 Task: Create a due date automation trigger when advanced on, on the wednesday after a card is due add fields with custom field "Resume" set to a date between 1 and 7 days from now at 11:00 AM.
Action: Mouse moved to (1078, 83)
Screenshot: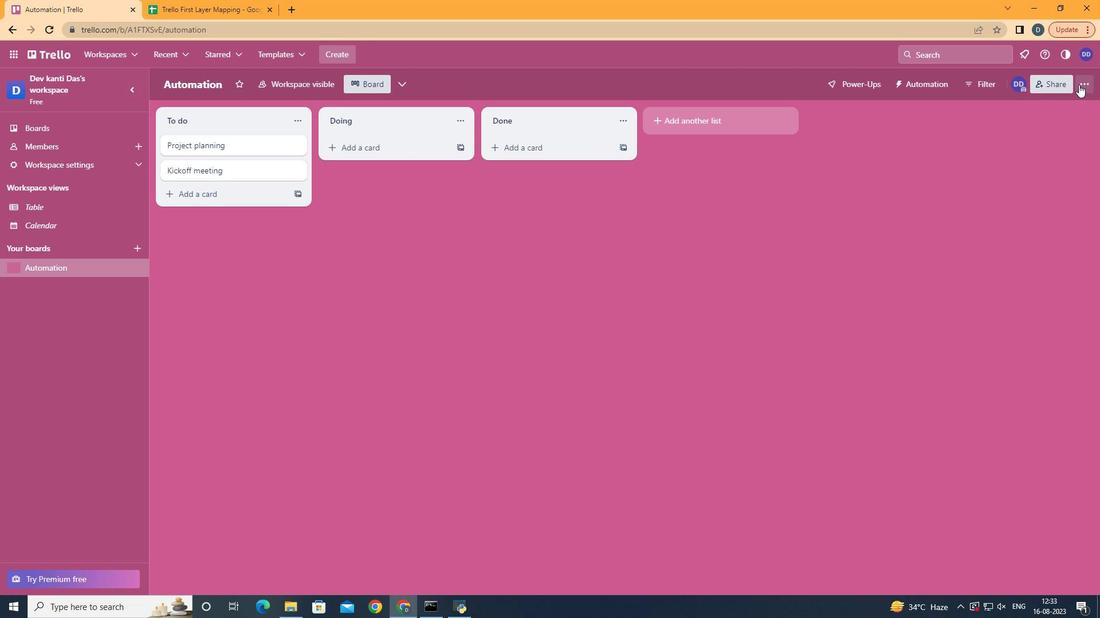 
Action: Mouse pressed left at (1078, 83)
Screenshot: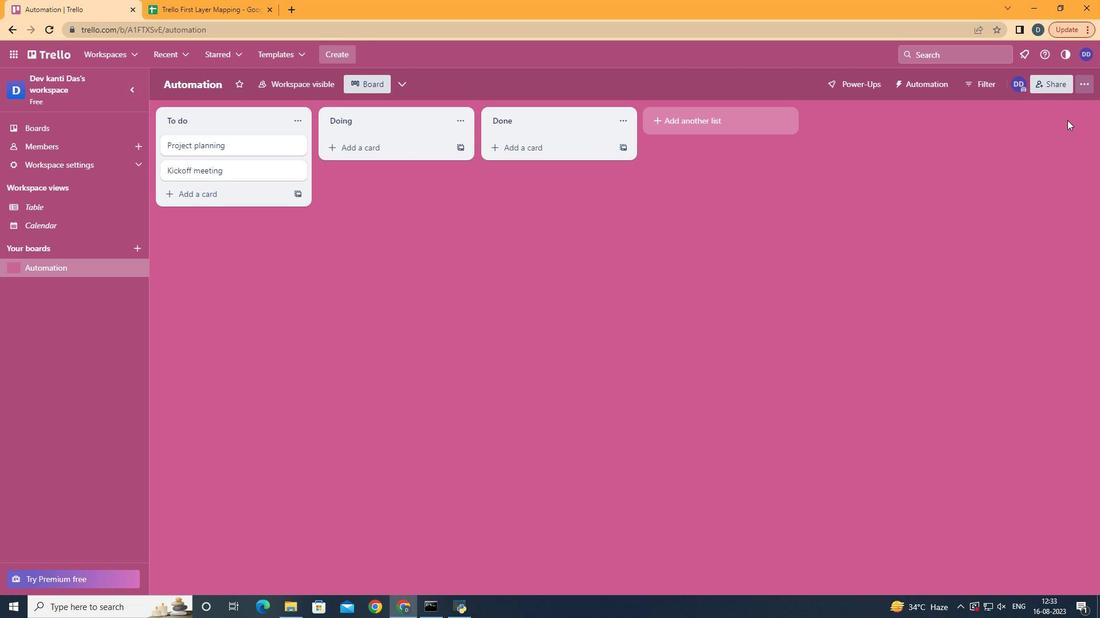 
Action: Mouse moved to (1004, 240)
Screenshot: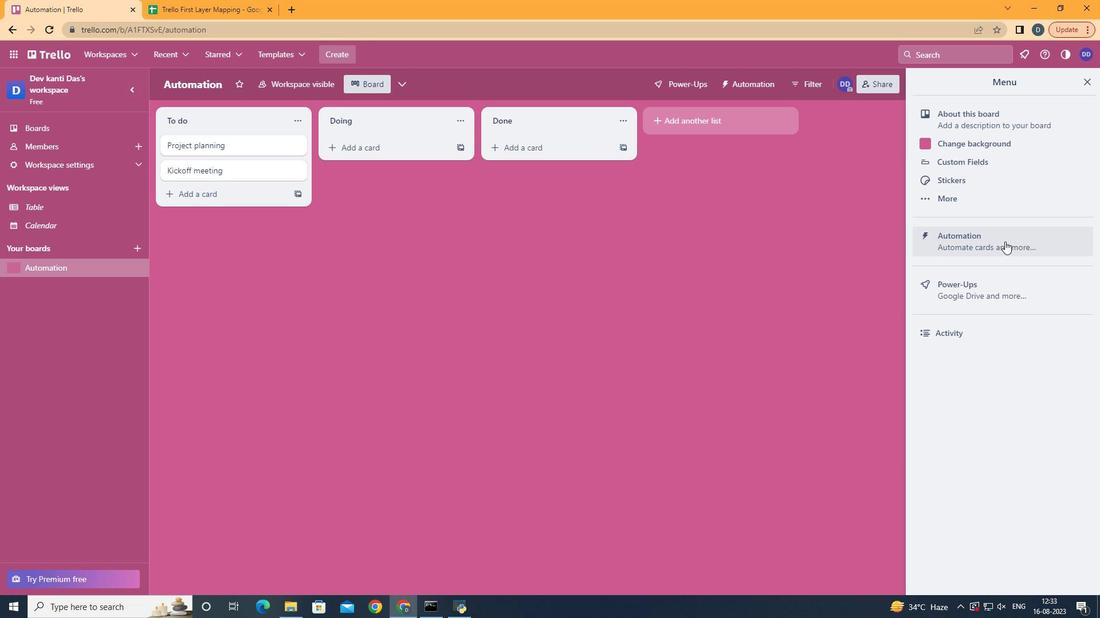 
Action: Mouse pressed left at (1004, 240)
Screenshot: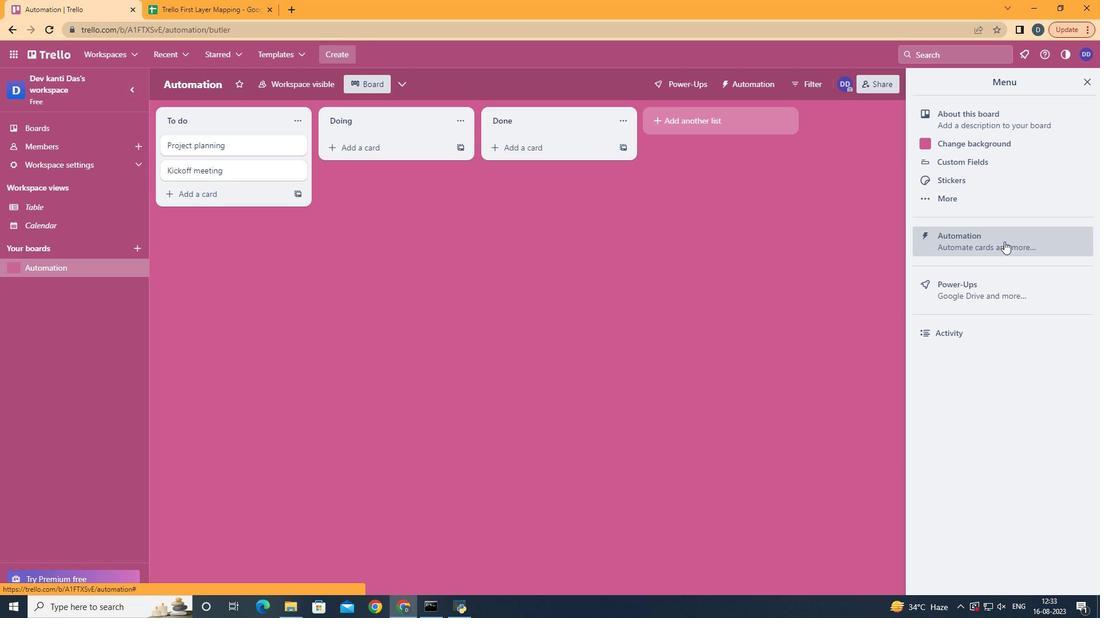 
Action: Mouse moved to (216, 237)
Screenshot: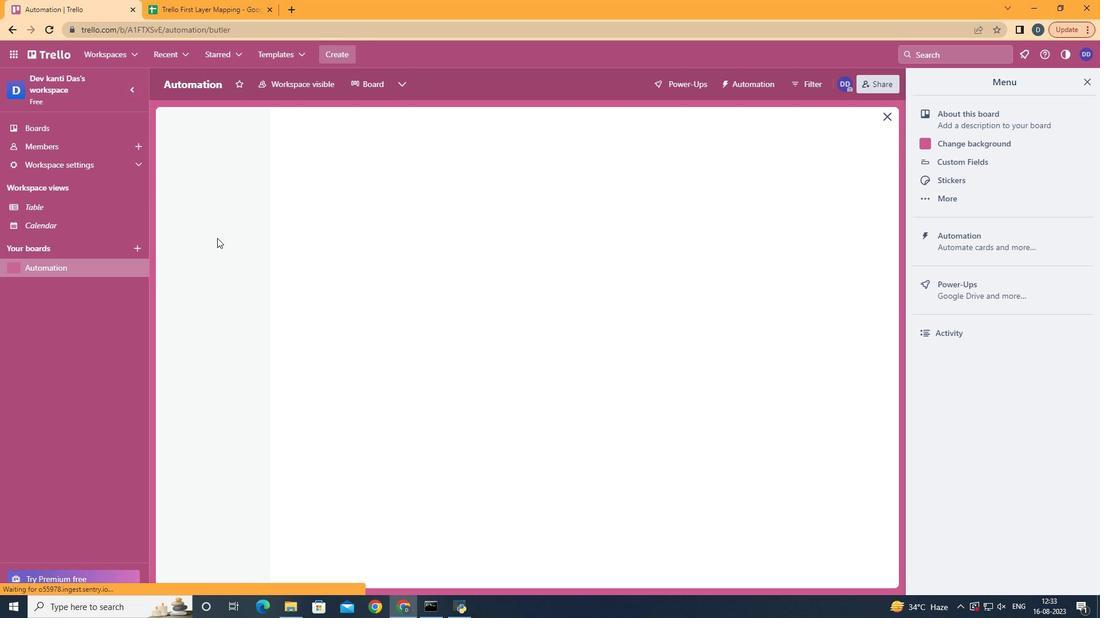
Action: Mouse pressed left at (216, 237)
Screenshot: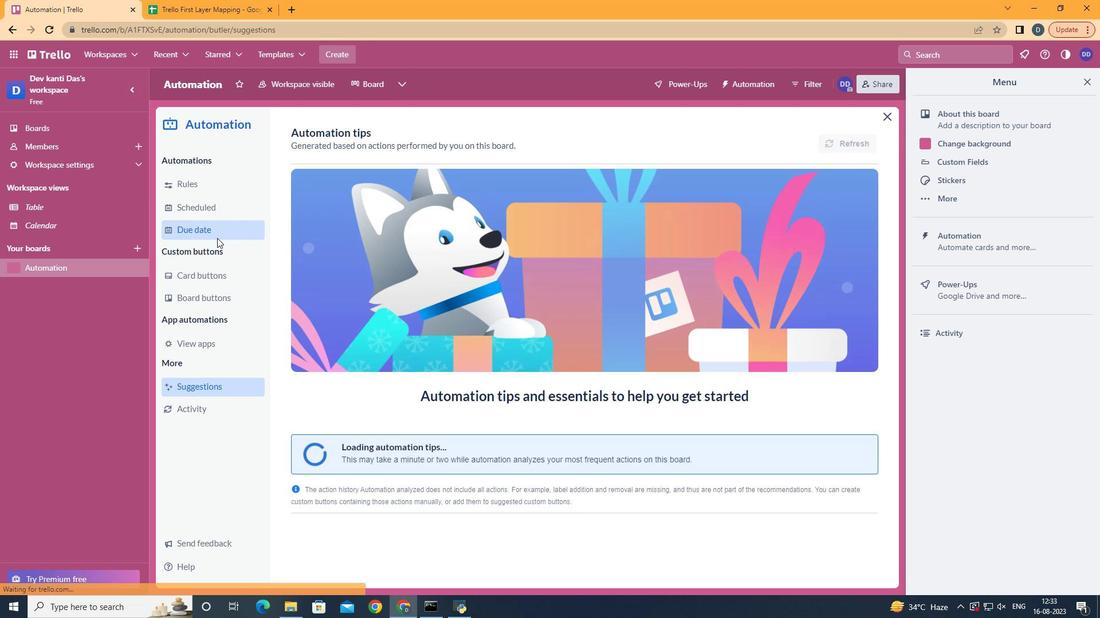 
Action: Mouse moved to (805, 134)
Screenshot: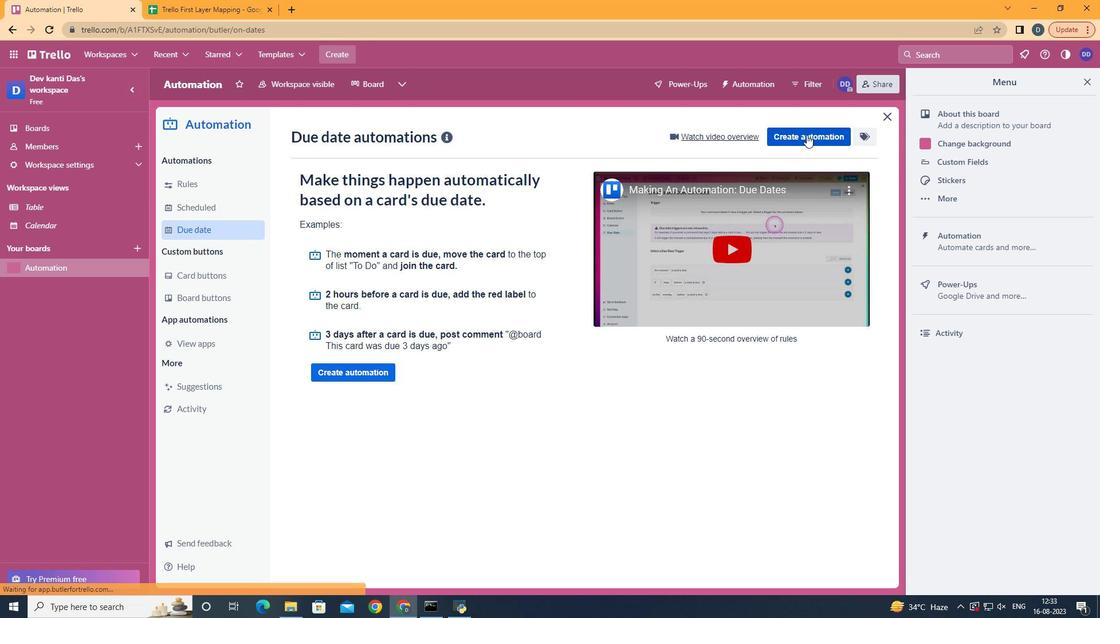 
Action: Mouse pressed left at (805, 134)
Screenshot: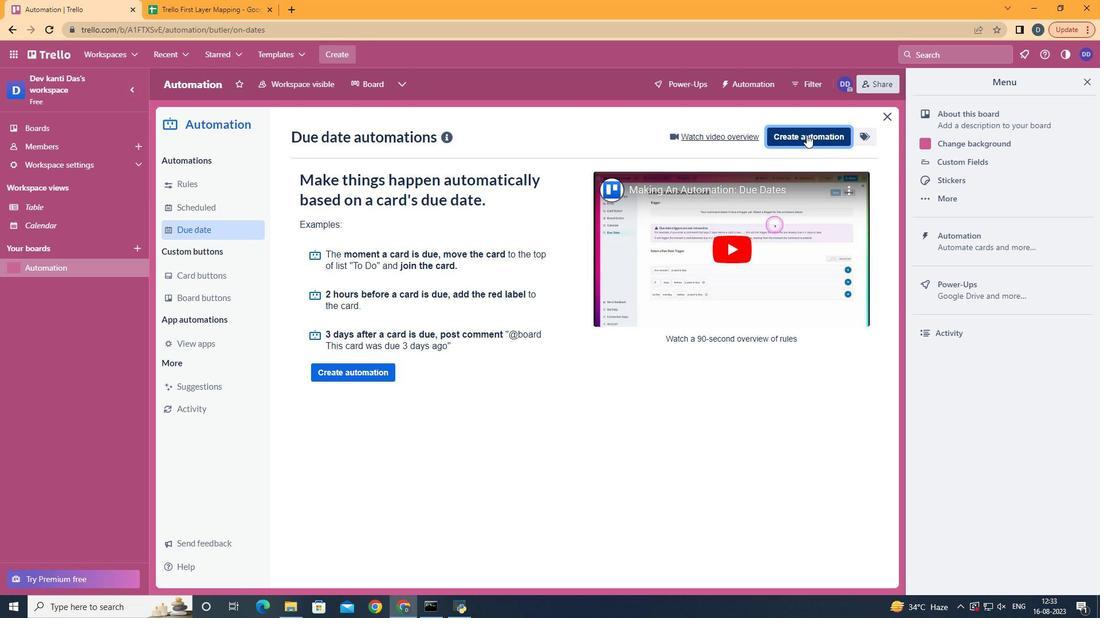 
Action: Mouse moved to (575, 247)
Screenshot: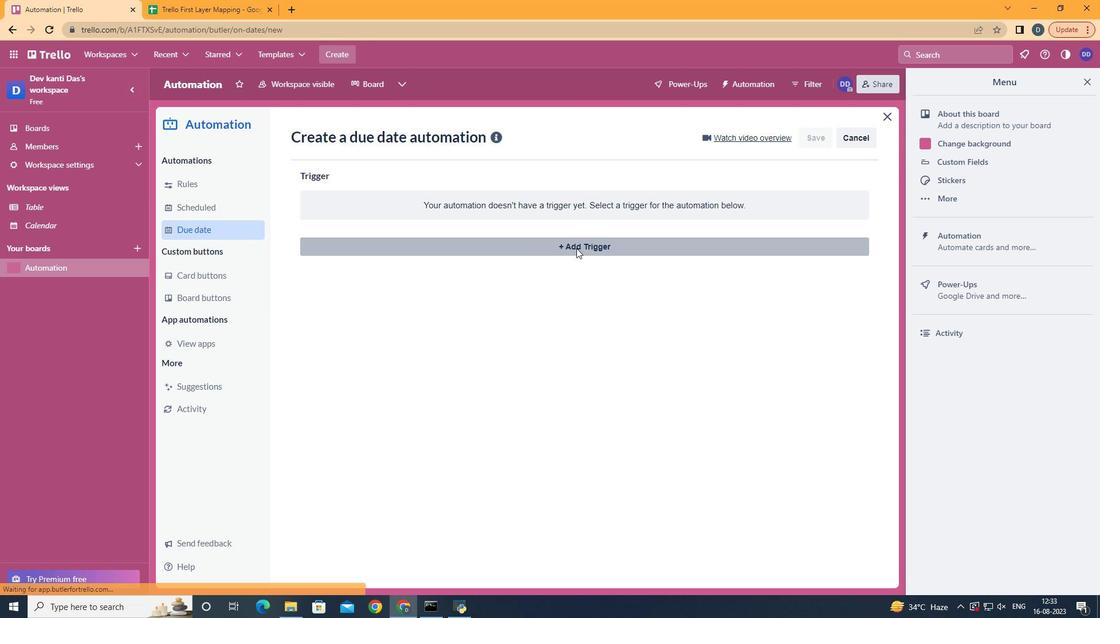 
Action: Mouse pressed left at (575, 247)
Screenshot: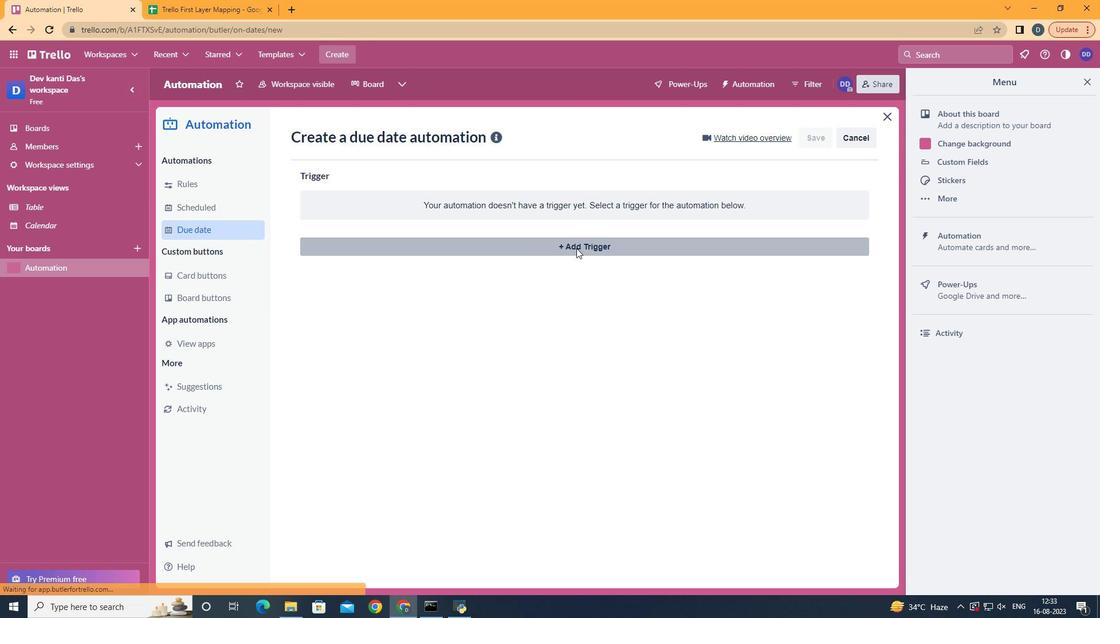 
Action: Mouse moved to (361, 345)
Screenshot: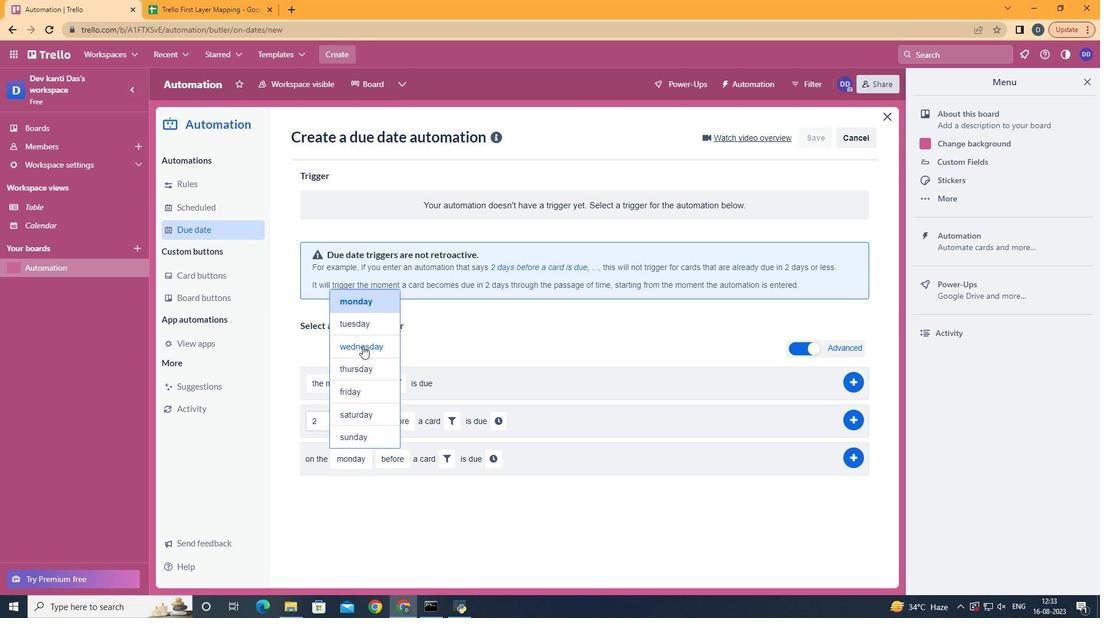 
Action: Mouse pressed left at (361, 345)
Screenshot: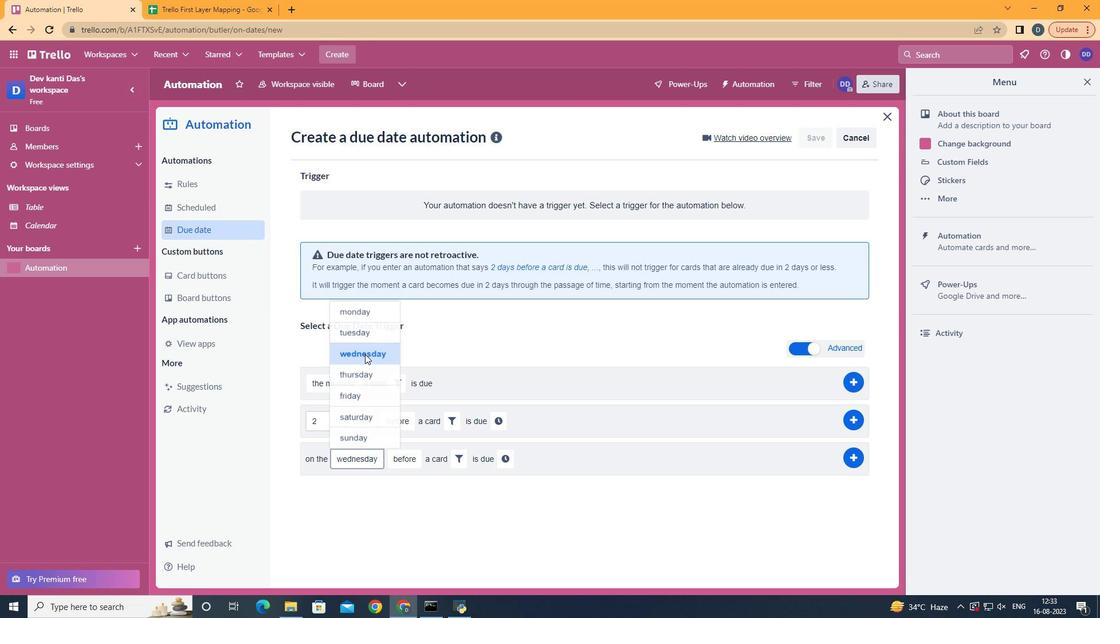 
Action: Mouse moved to (413, 509)
Screenshot: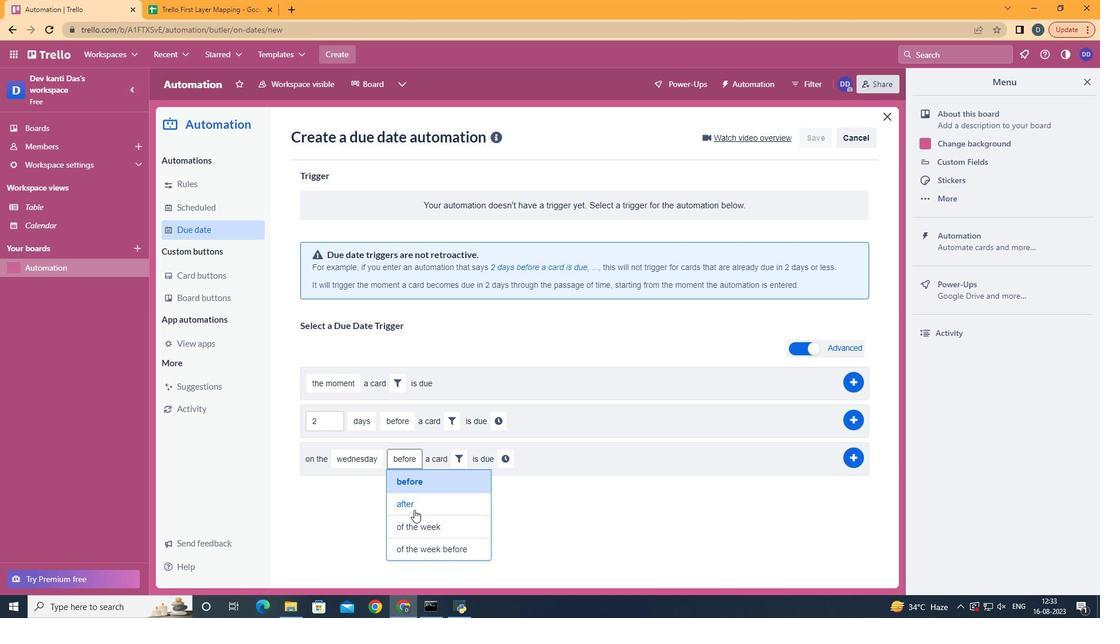 
Action: Mouse pressed left at (413, 509)
Screenshot: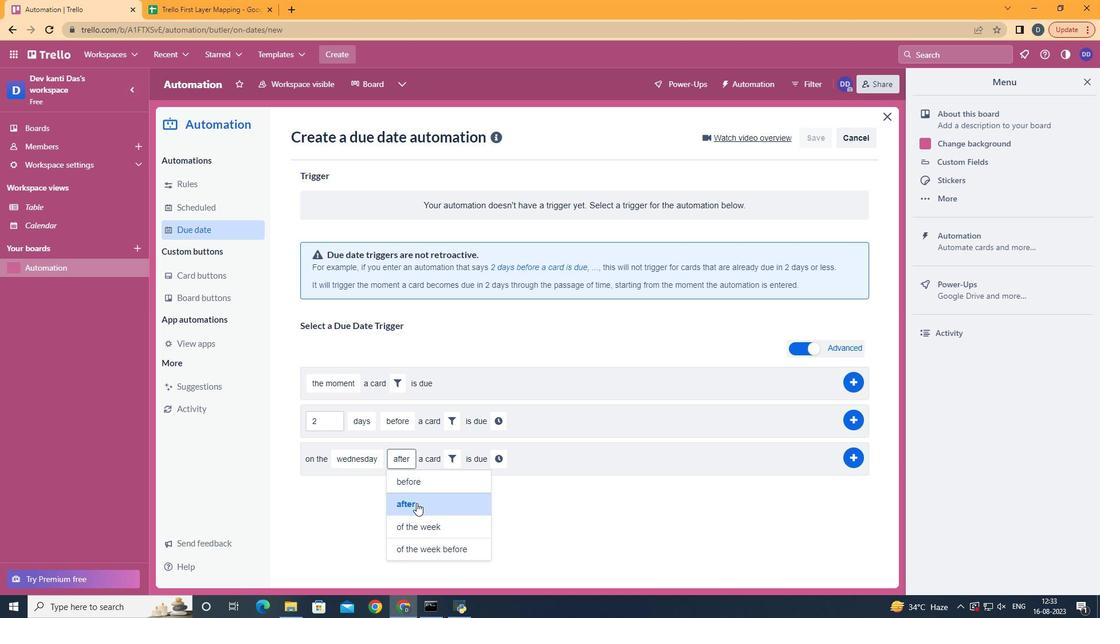 
Action: Mouse moved to (445, 445)
Screenshot: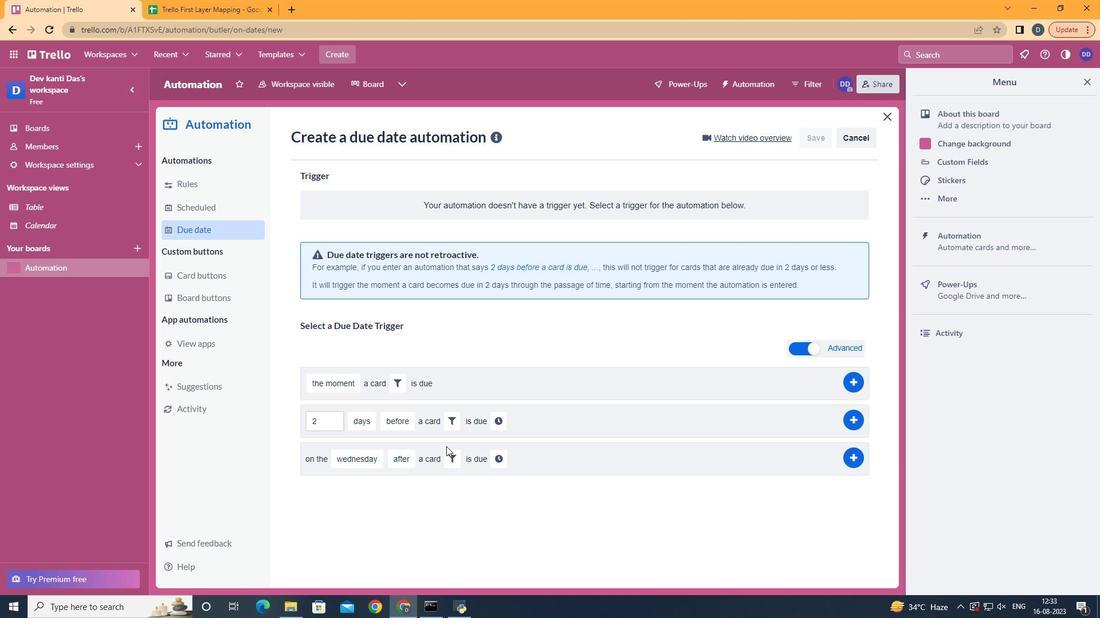 
Action: Mouse pressed left at (445, 445)
Screenshot: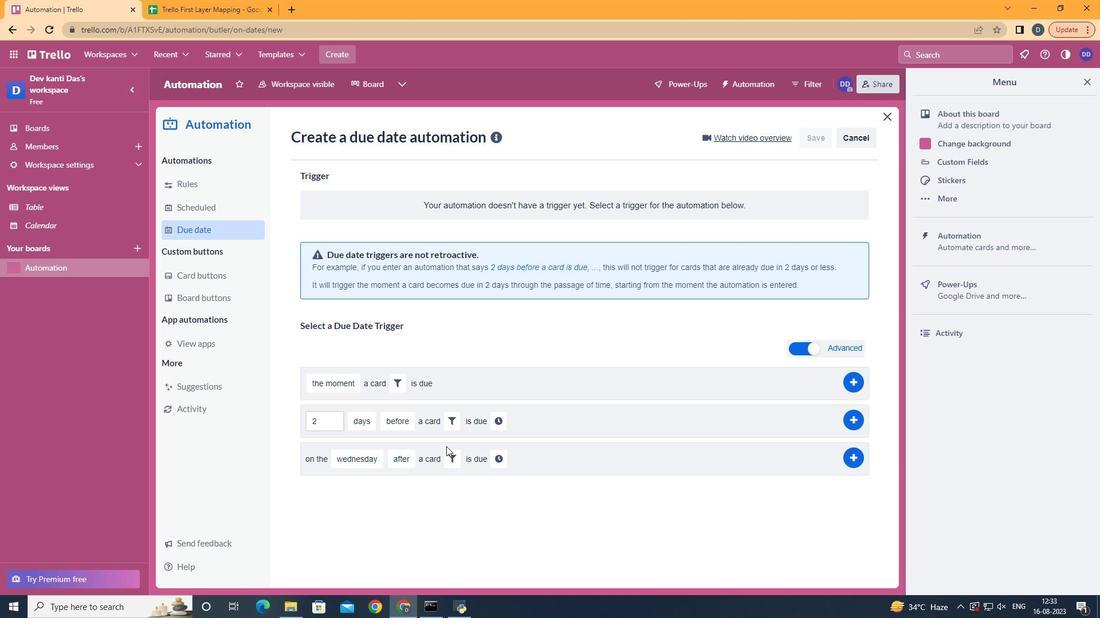 
Action: Mouse moved to (450, 459)
Screenshot: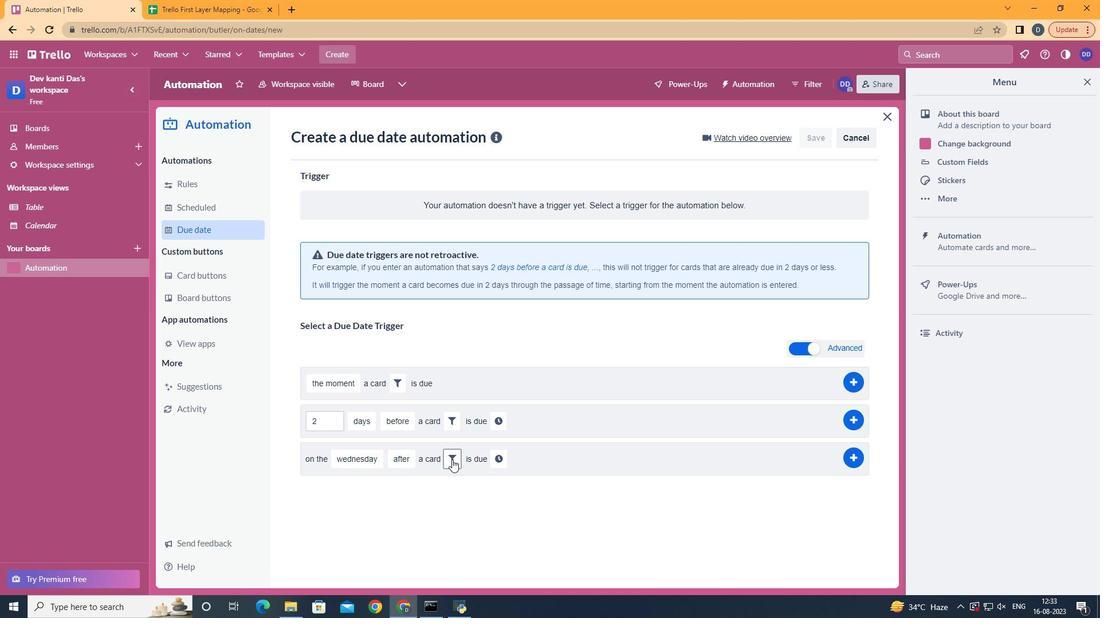 
Action: Mouse pressed left at (450, 459)
Screenshot: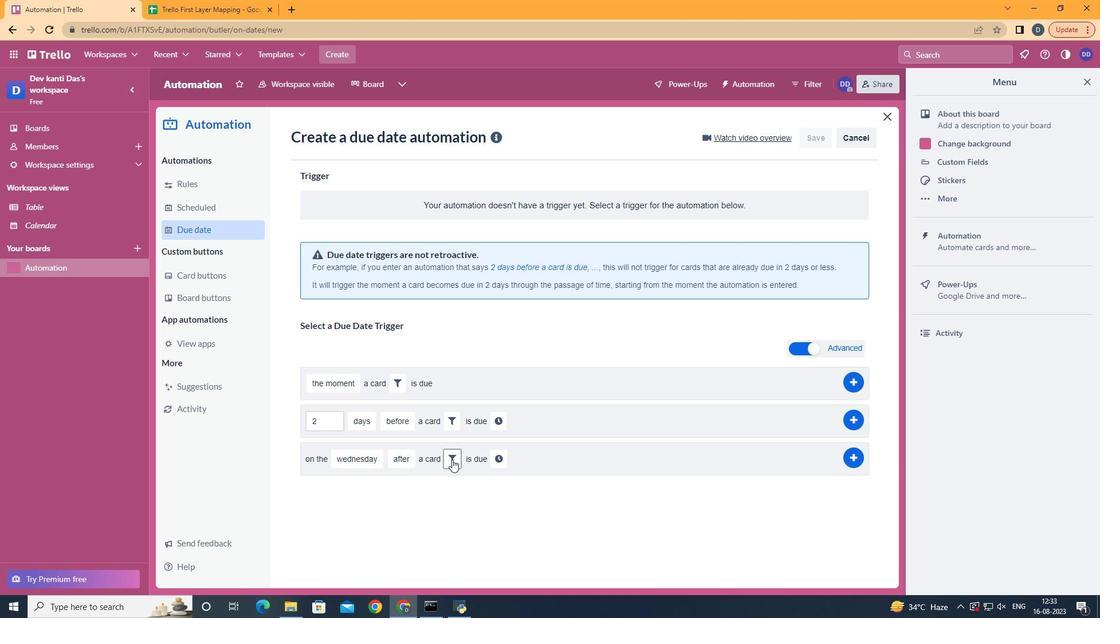
Action: Mouse moved to (644, 496)
Screenshot: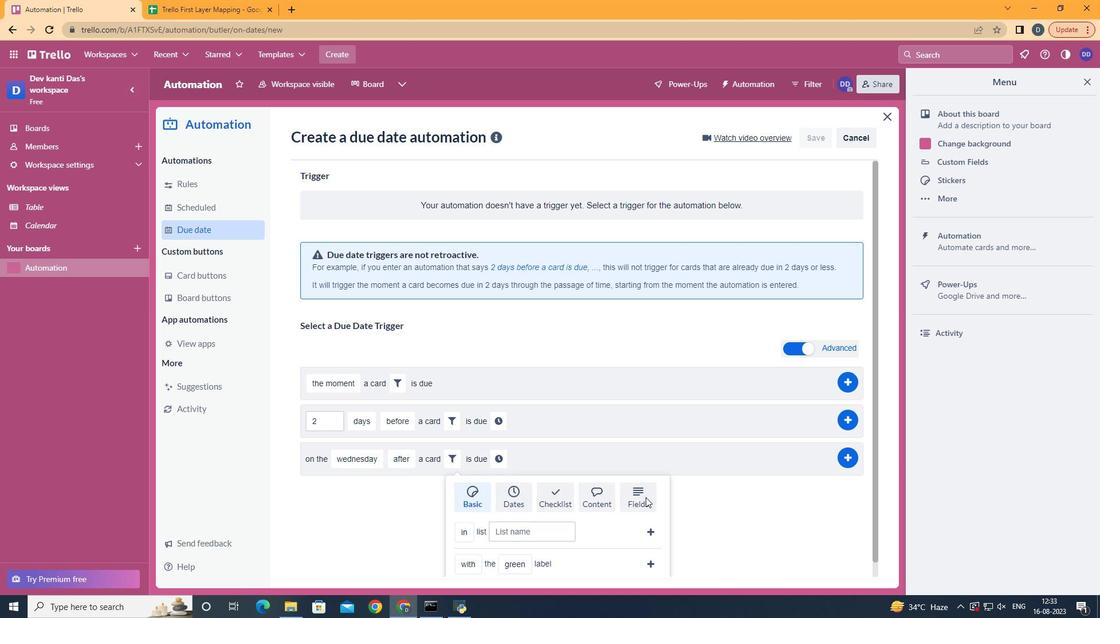 
Action: Mouse pressed left at (644, 496)
Screenshot: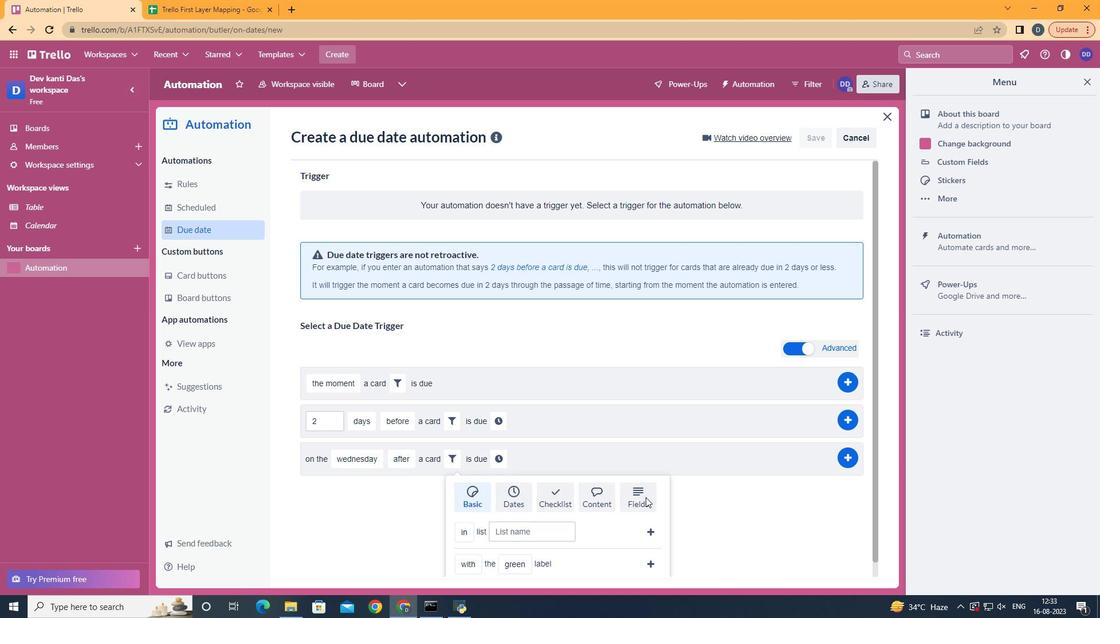
Action: Mouse moved to (644, 496)
Screenshot: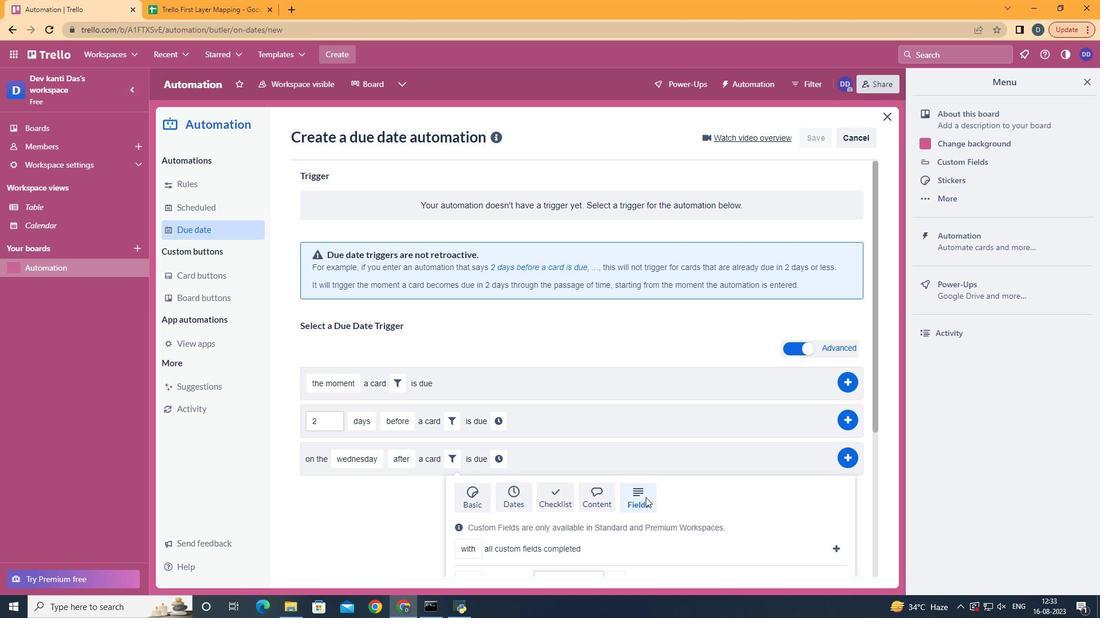 
Action: Mouse scrolled (644, 496) with delta (0, 0)
Screenshot: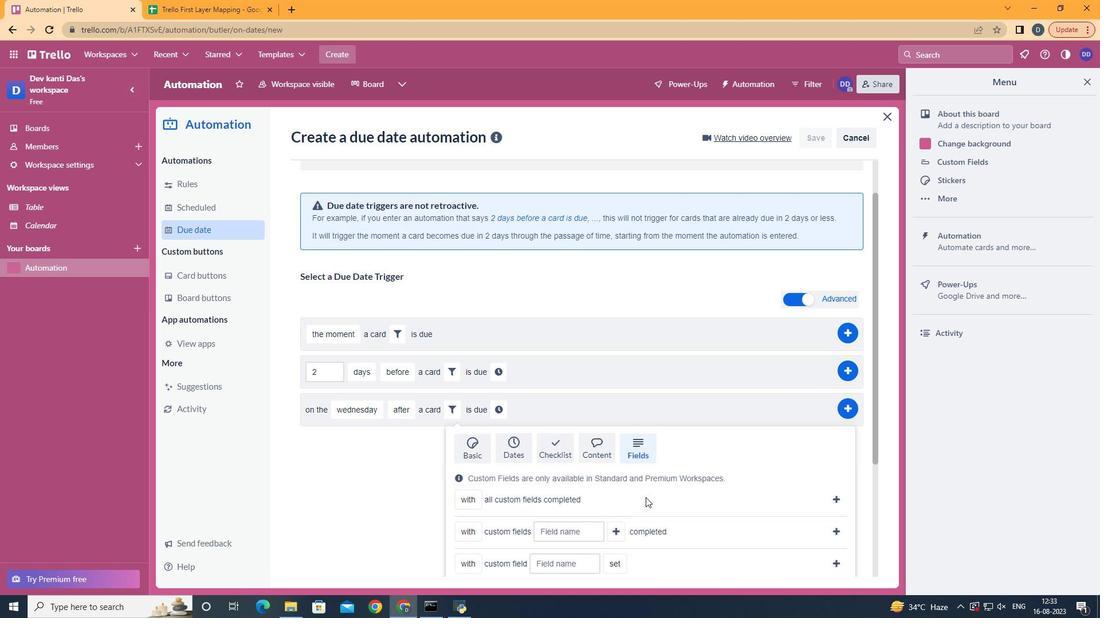 
Action: Mouse scrolled (644, 496) with delta (0, 0)
Screenshot: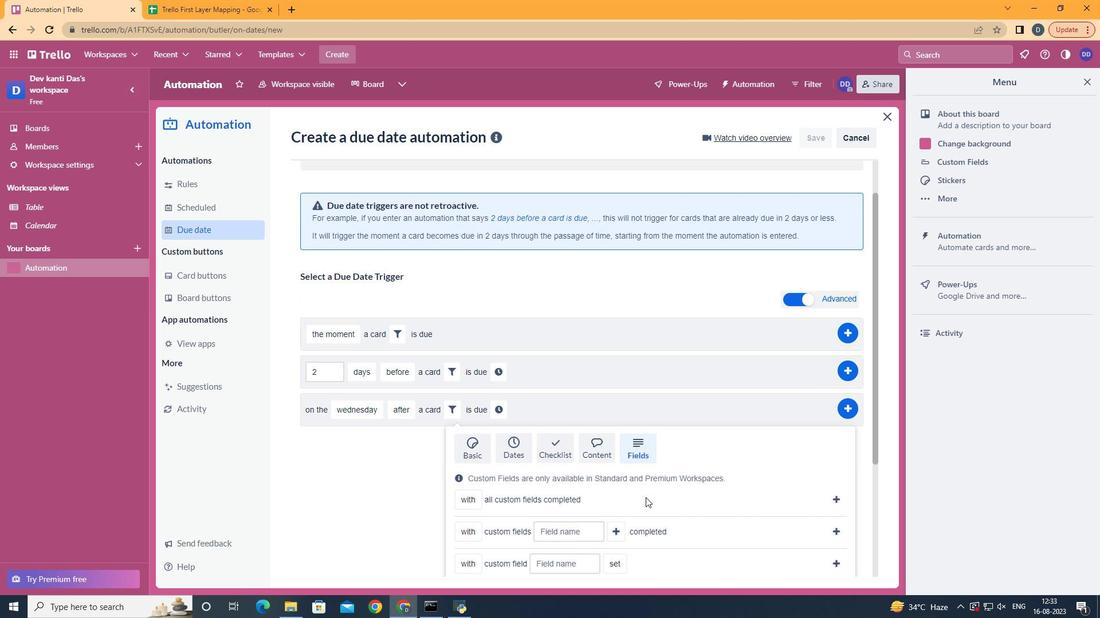 
Action: Mouse scrolled (644, 496) with delta (0, 0)
Screenshot: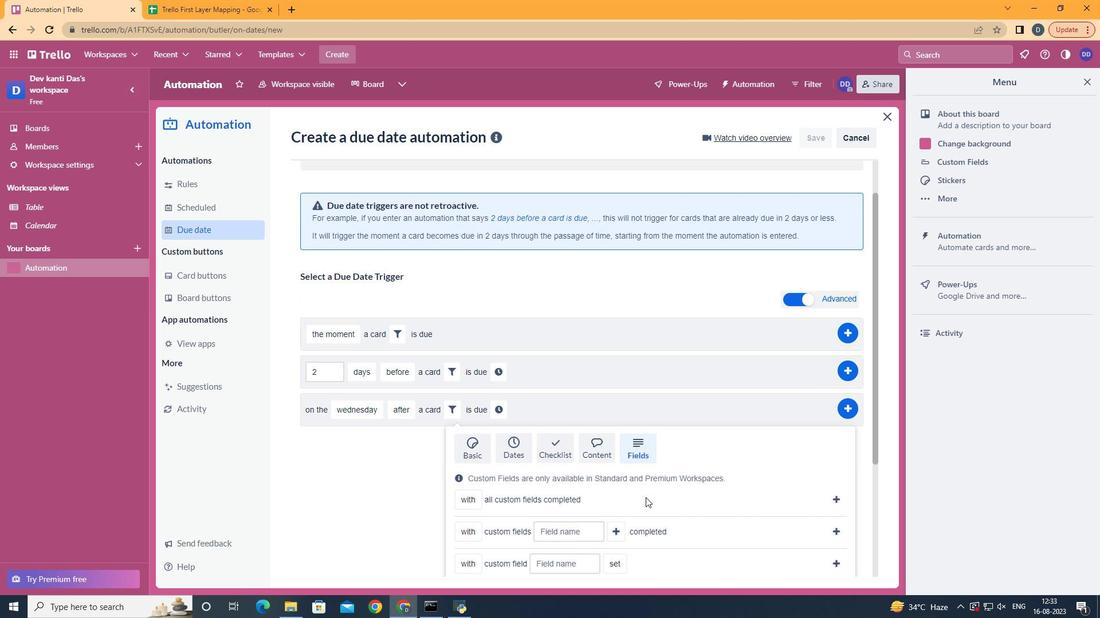 
Action: Mouse scrolled (644, 496) with delta (0, 0)
Screenshot: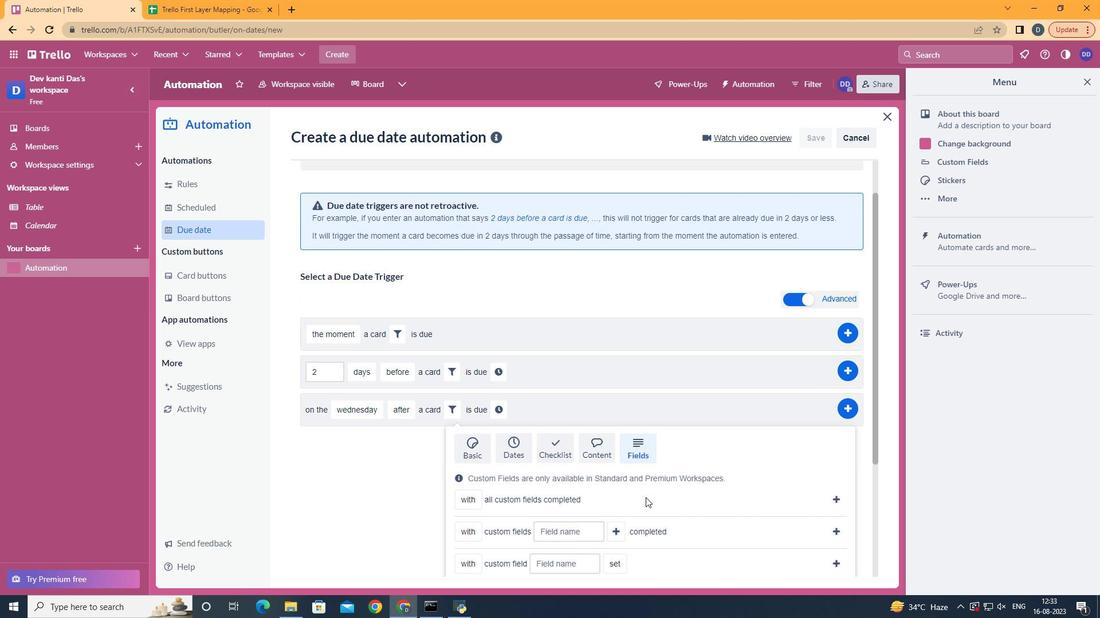 
Action: Mouse scrolled (644, 496) with delta (0, 0)
Screenshot: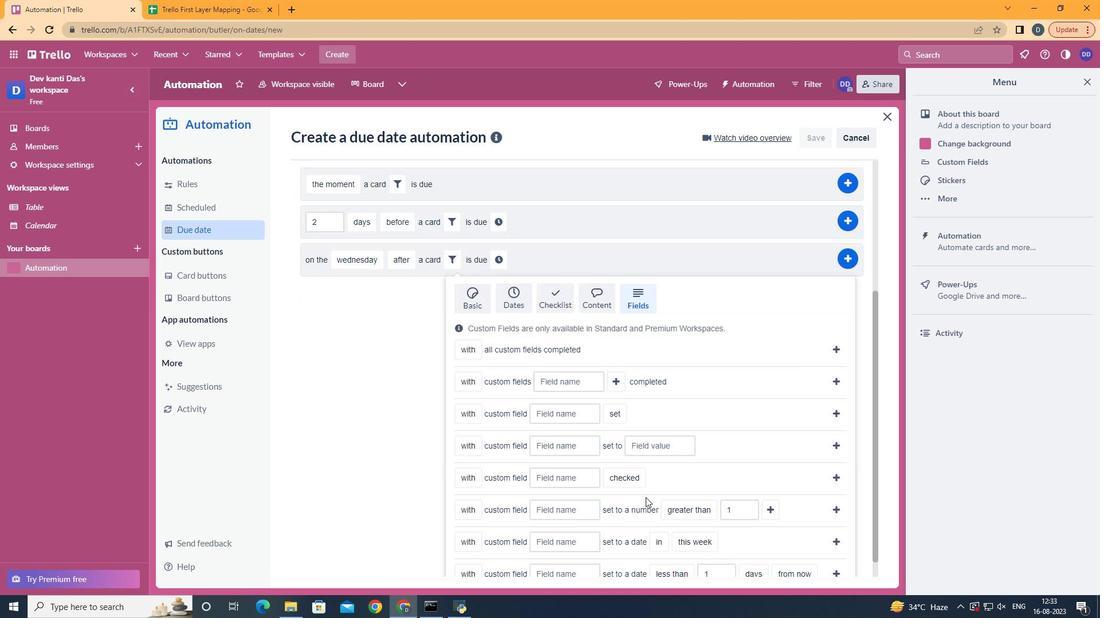
Action: Mouse scrolled (644, 496) with delta (0, 0)
Screenshot: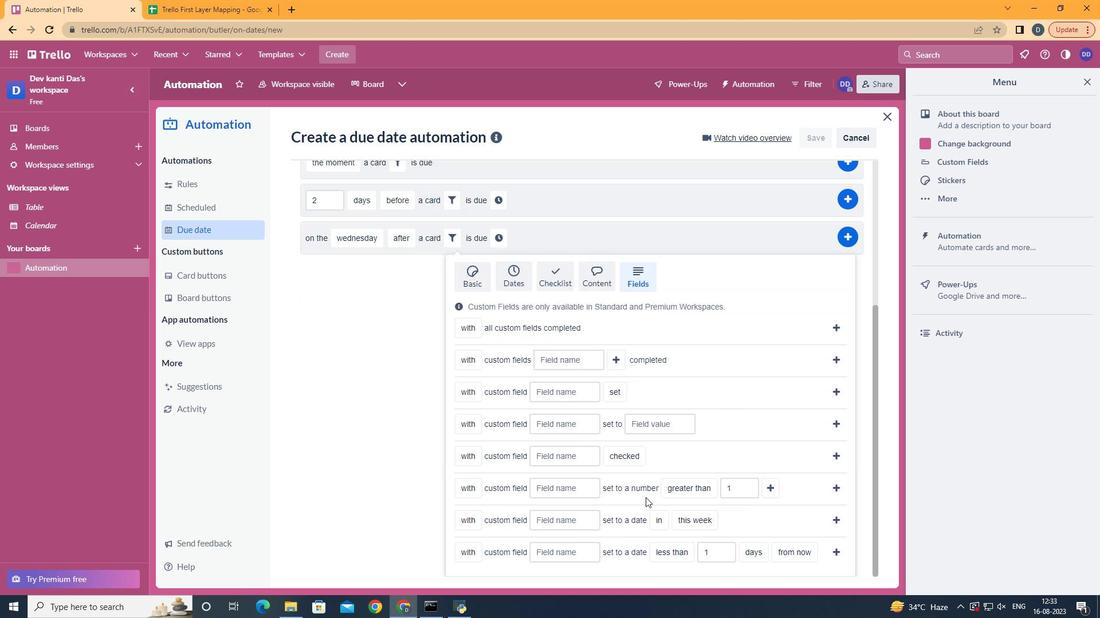 
Action: Mouse scrolled (644, 496) with delta (0, 0)
Screenshot: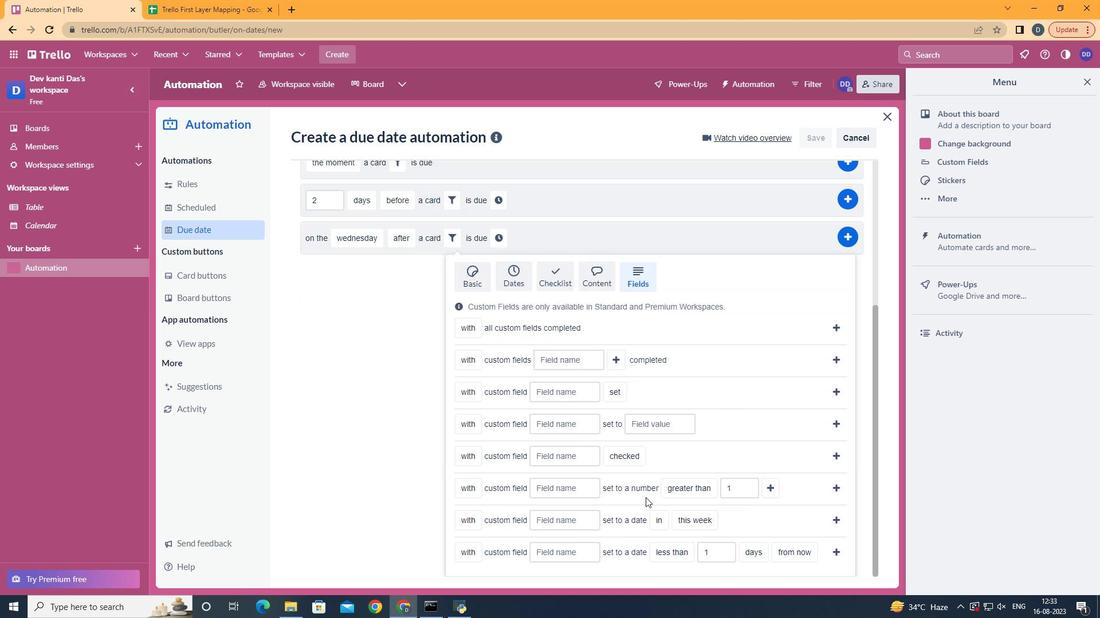 
Action: Mouse moved to (551, 554)
Screenshot: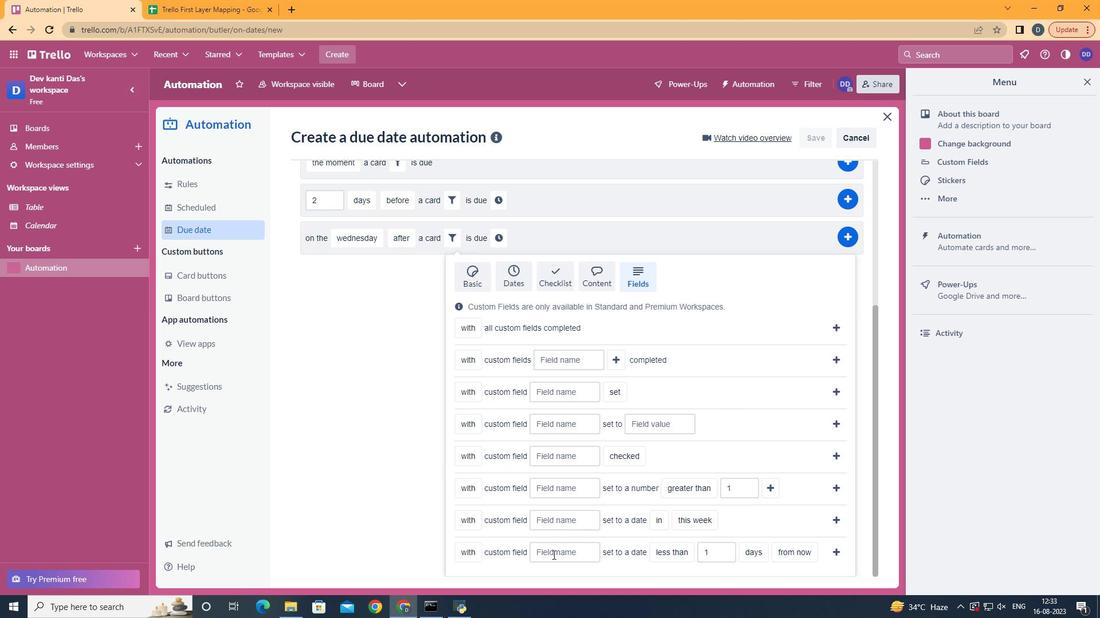 
Action: Mouse pressed left at (551, 554)
Screenshot: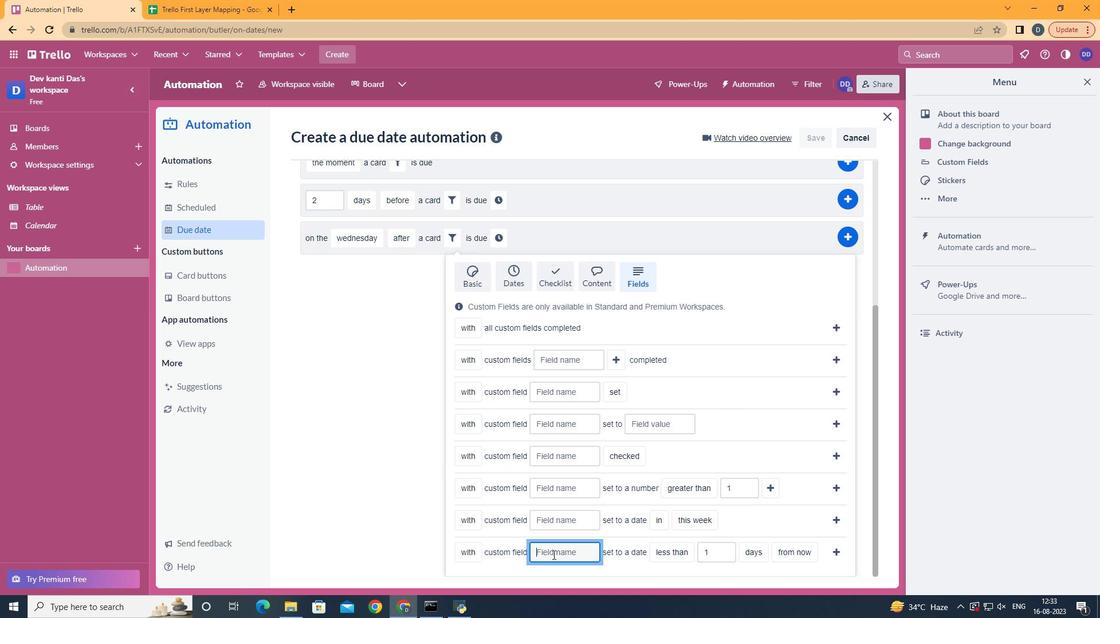 
Action: Key pressed <Key.shift>Resume
Screenshot: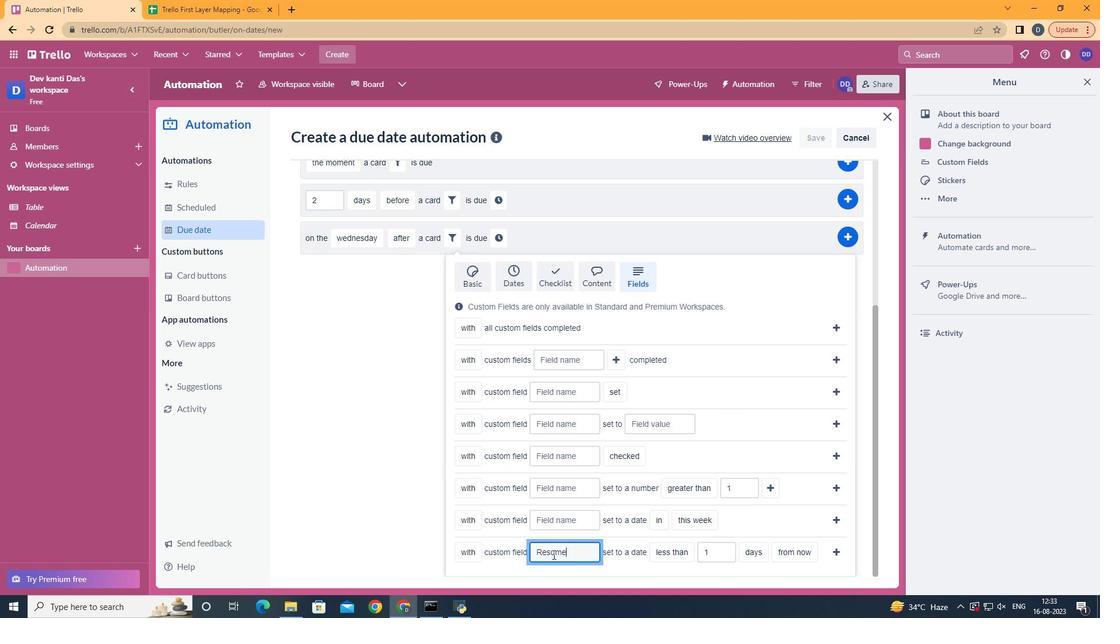 
Action: Mouse moved to (677, 530)
Screenshot: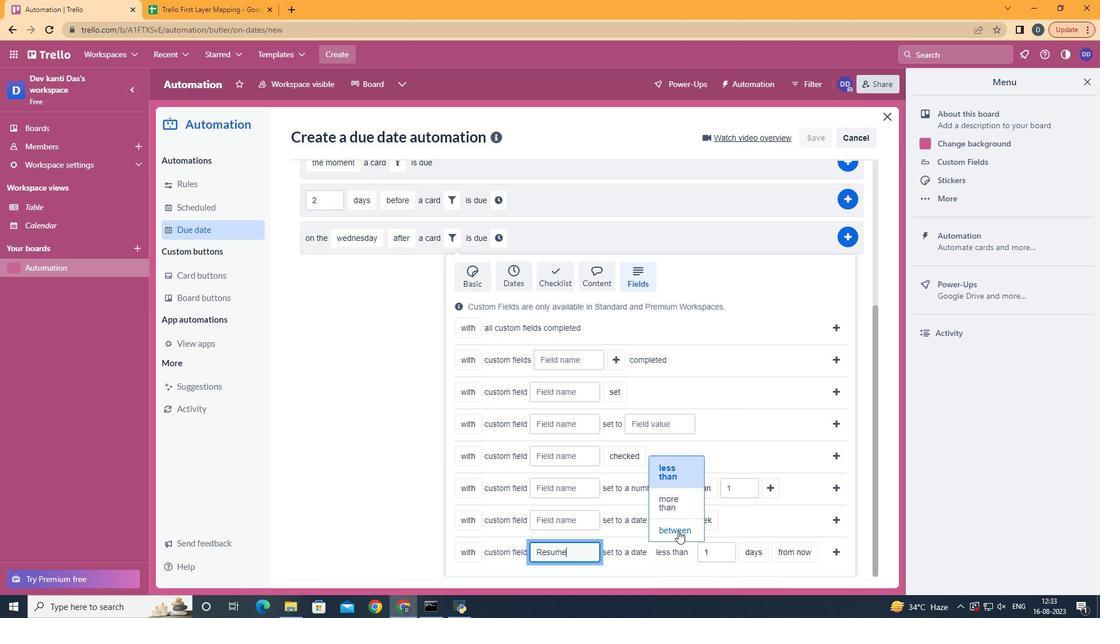 
Action: Mouse pressed left at (677, 530)
Screenshot: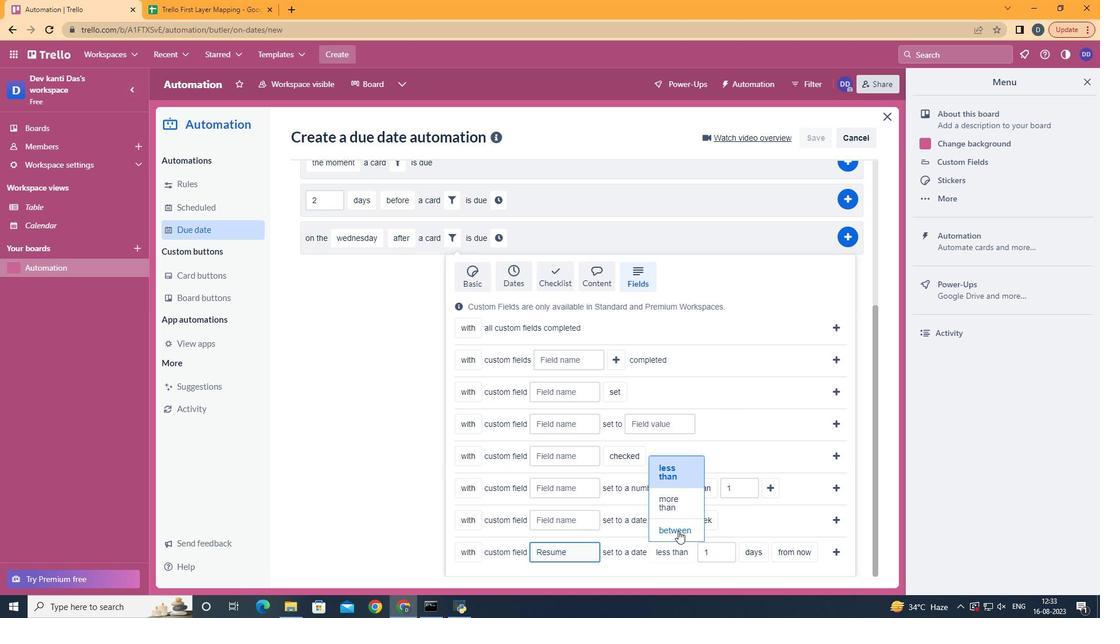 
Action: Mouse moved to (771, 517)
Screenshot: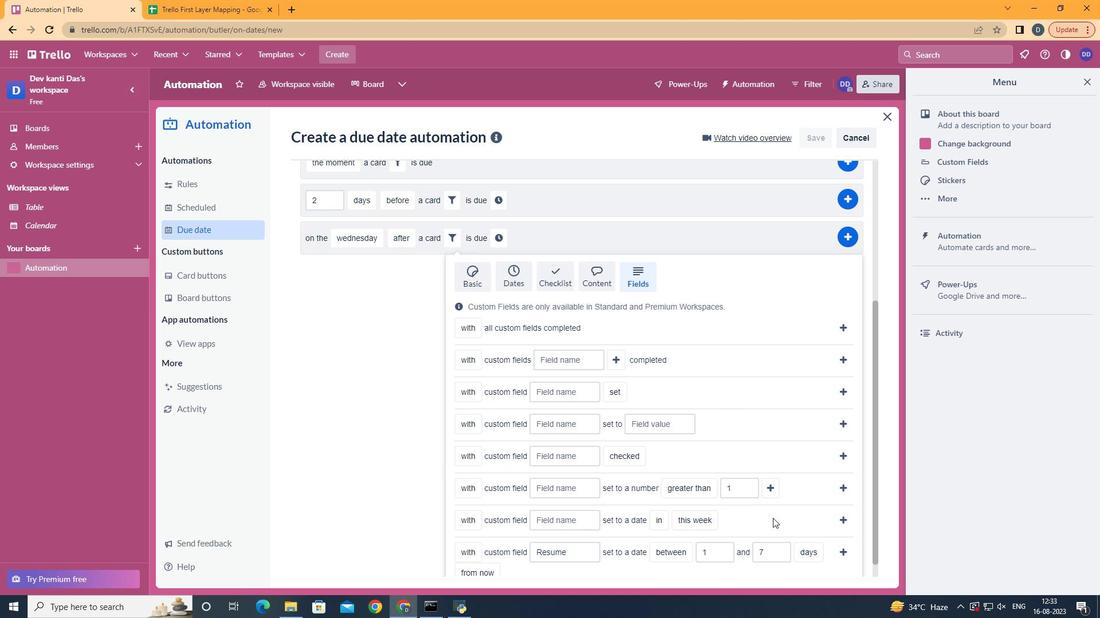 
Action: Mouse scrolled (771, 516) with delta (0, 0)
Screenshot: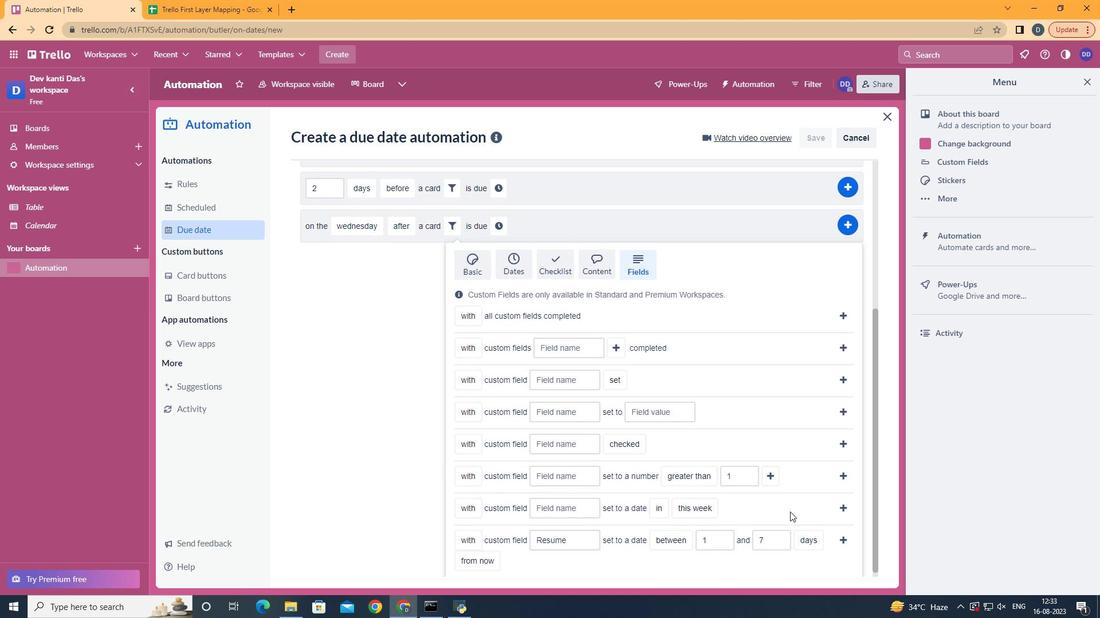 
Action: Mouse scrolled (771, 516) with delta (0, 0)
Screenshot: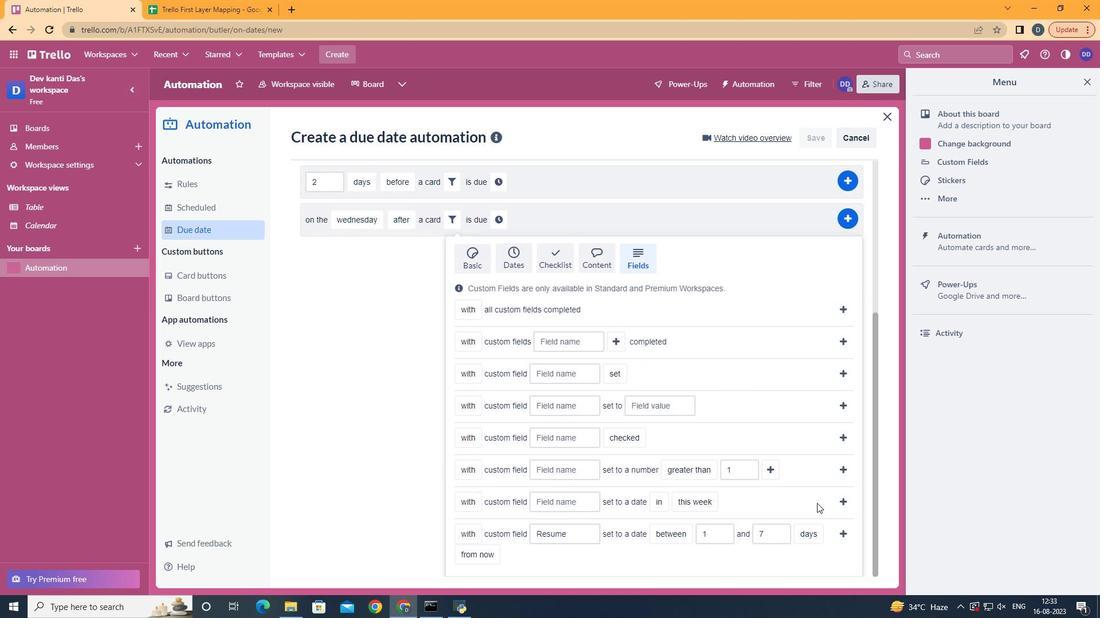 
Action: Mouse scrolled (771, 516) with delta (0, 0)
Screenshot: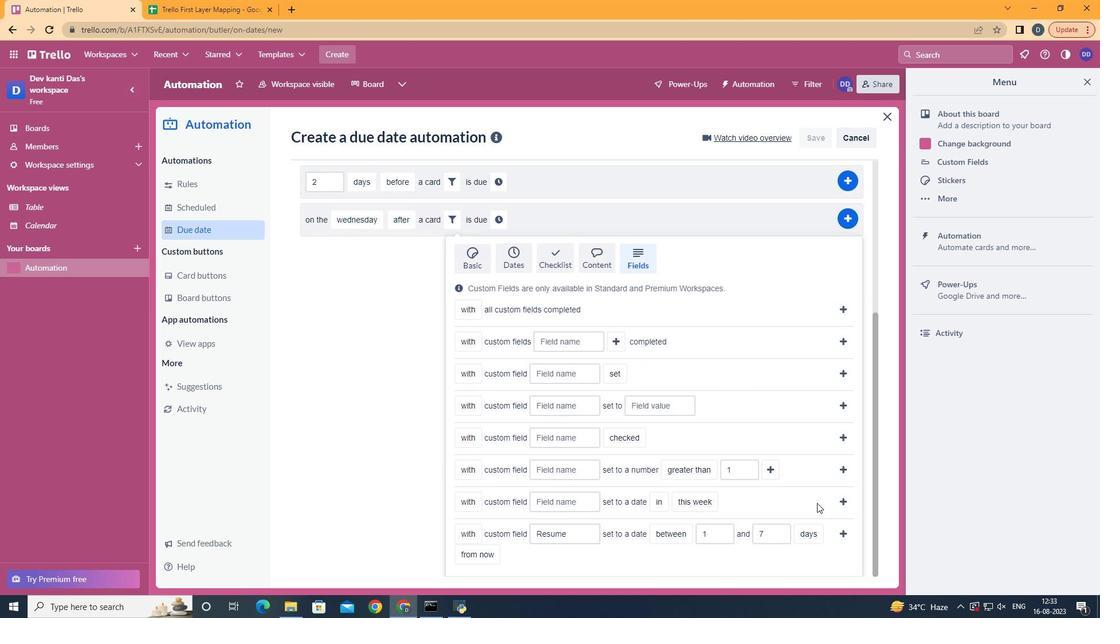 
Action: Mouse moved to (840, 536)
Screenshot: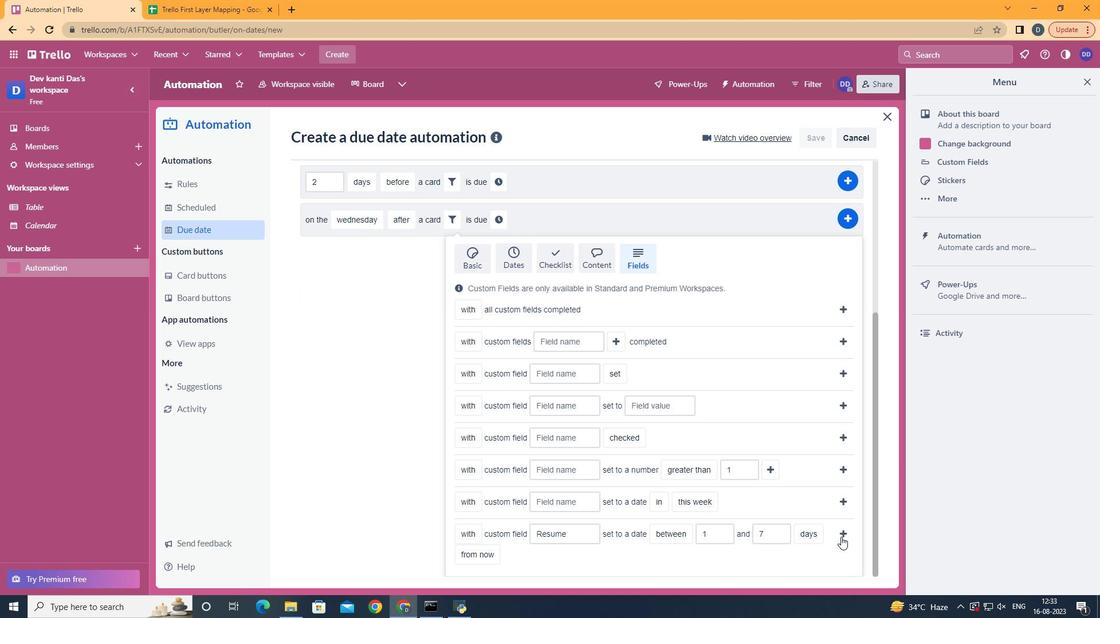 
Action: Mouse pressed left at (840, 536)
Screenshot: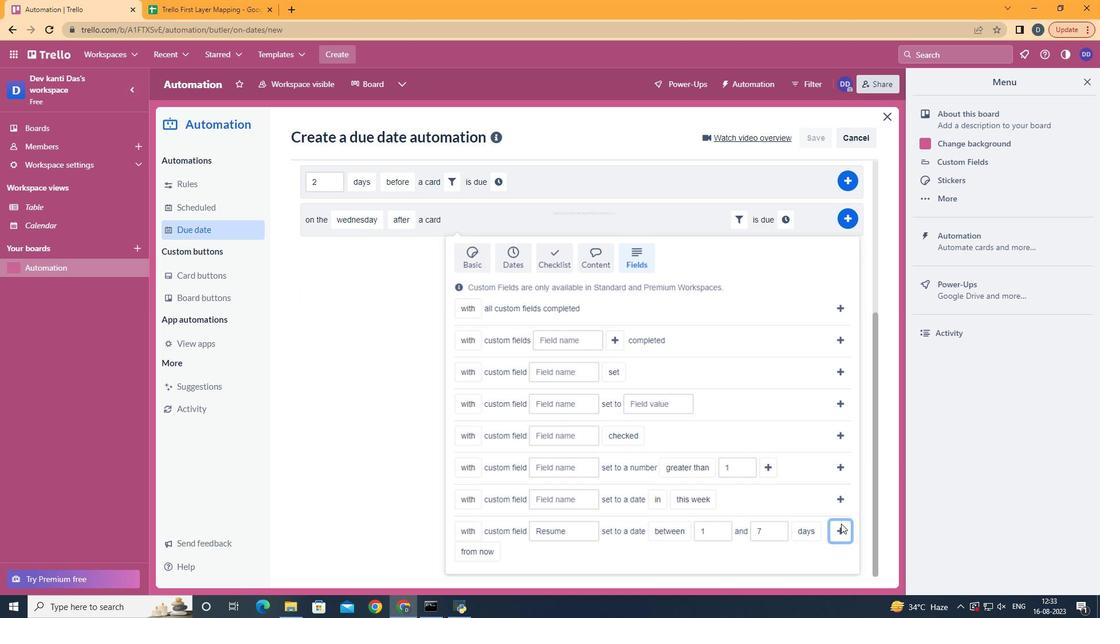 
Action: Mouse moved to (783, 468)
Screenshot: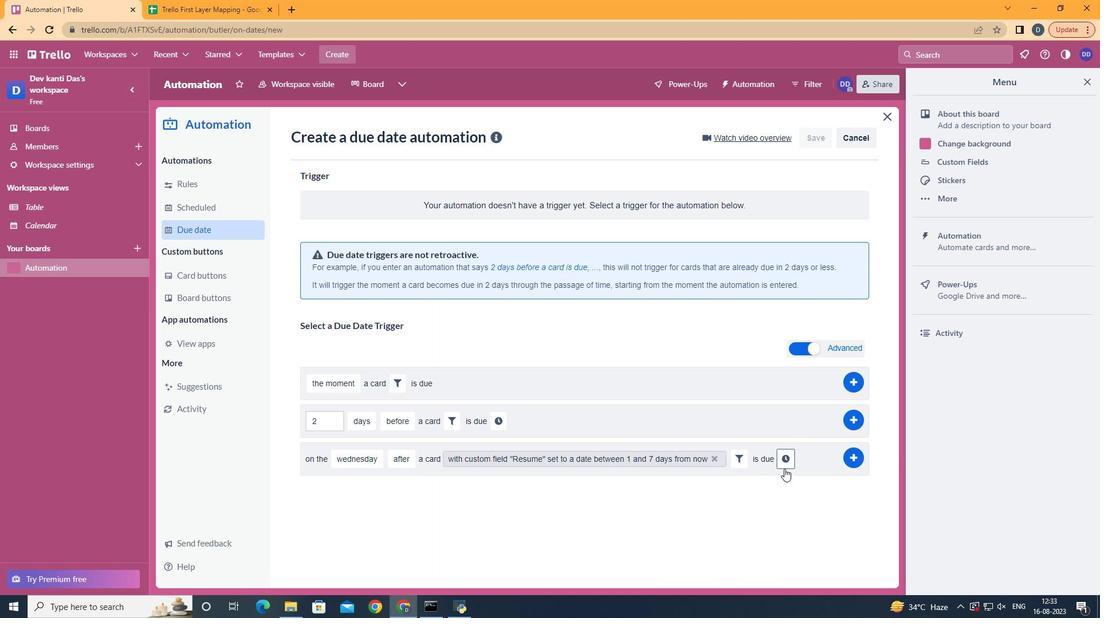 
Action: Mouse pressed left at (783, 468)
Screenshot: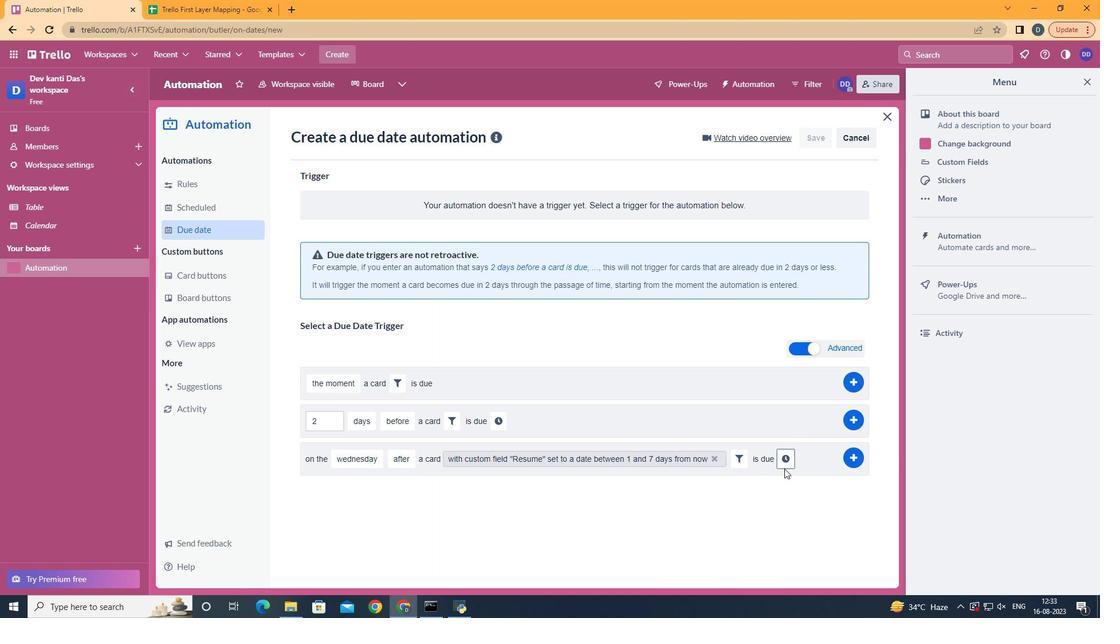 
Action: Mouse moved to (351, 487)
Screenshot: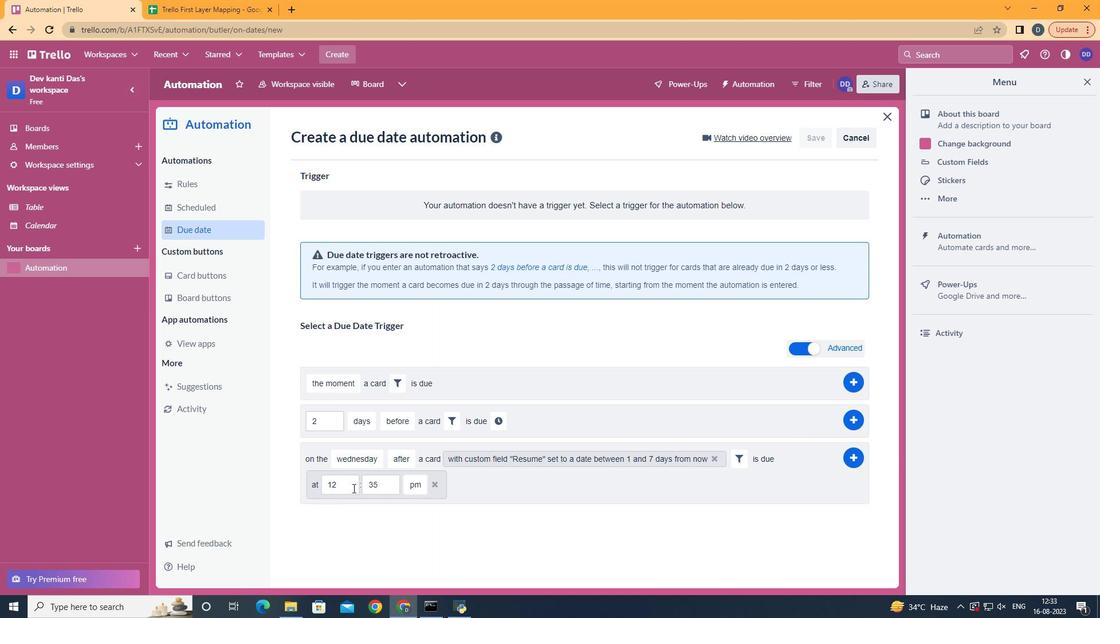 
Action: Mouse pressed left at (351, 487)
Screenshot: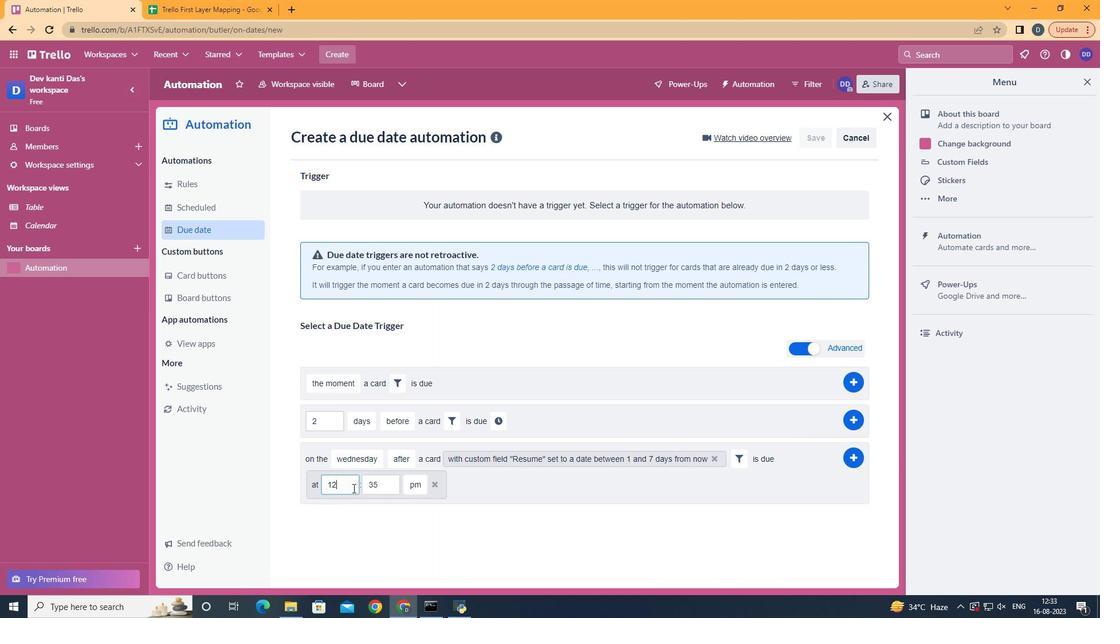 
Action: Key pressed <Key.backspace>1
Screenshot: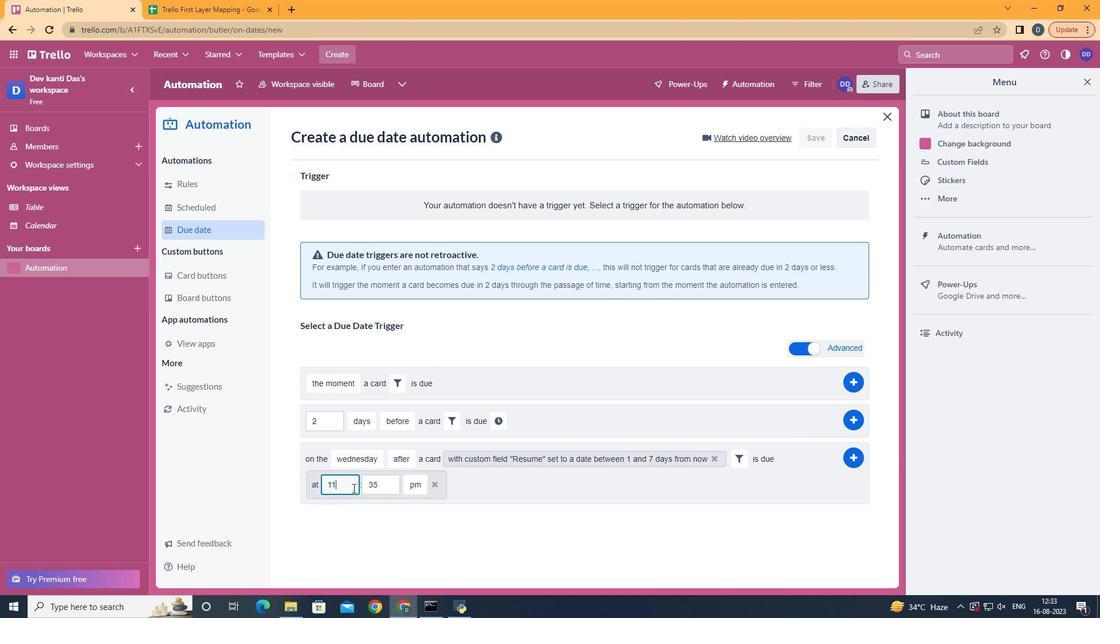 
Action: Mouse moved to (377, 483)
Screenshot: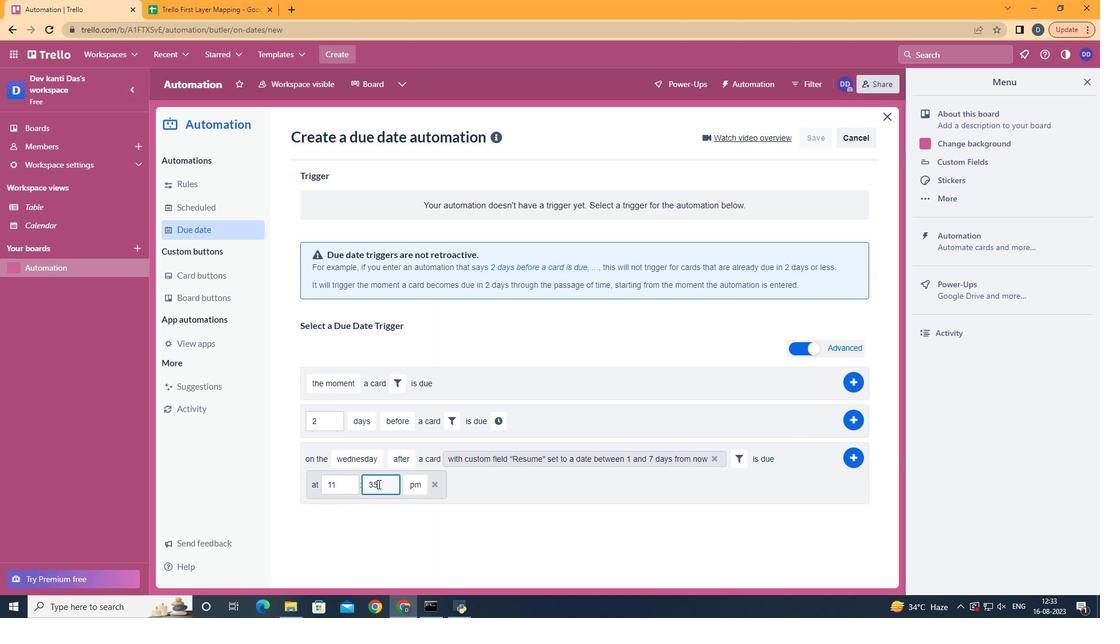 
Action: Mouse pressed left at (377, 483)
Screenshot: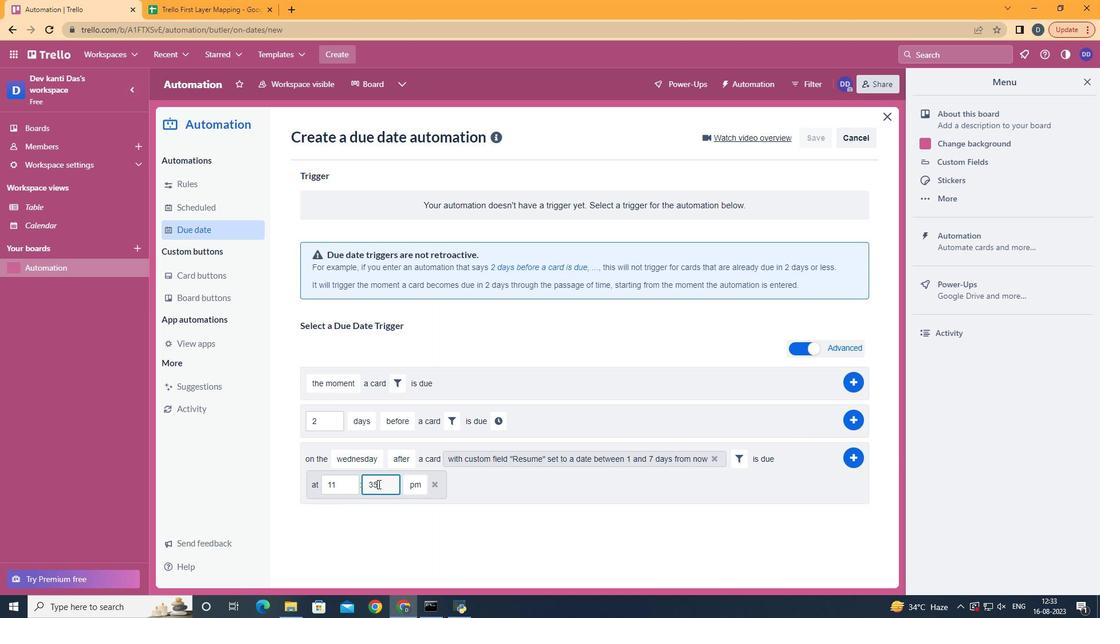 
Action: Key pressed <Key.backspace><Key.backspace>00
Screenshot: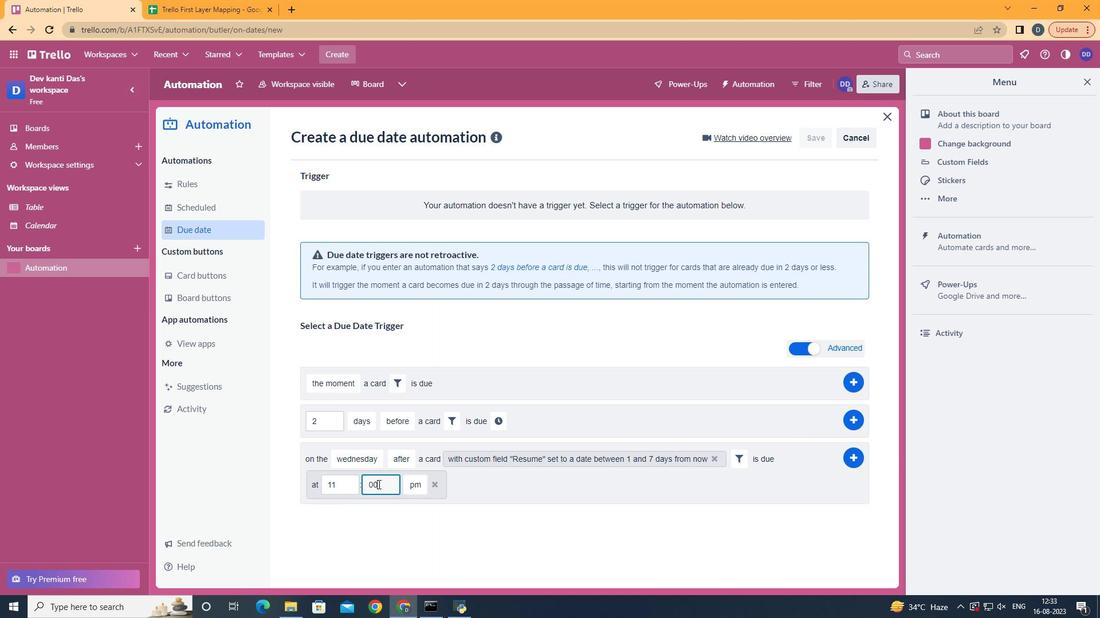 
Action: Mouse moved to (417, 509)
Screenshot: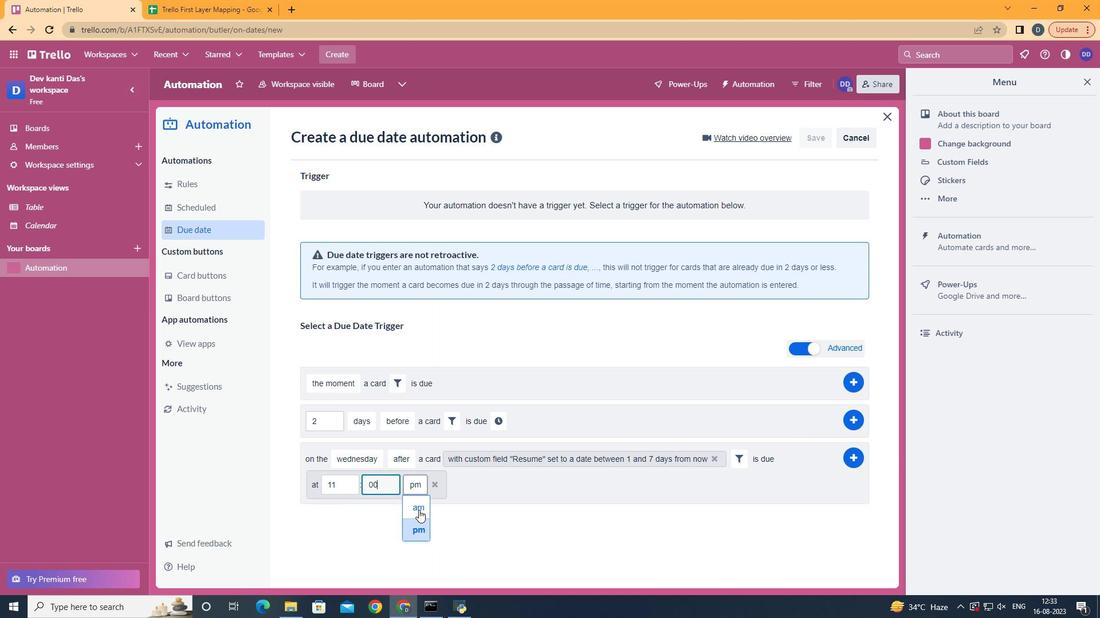 
Action: Mouse pressed left at (417, 509)
Screenshot: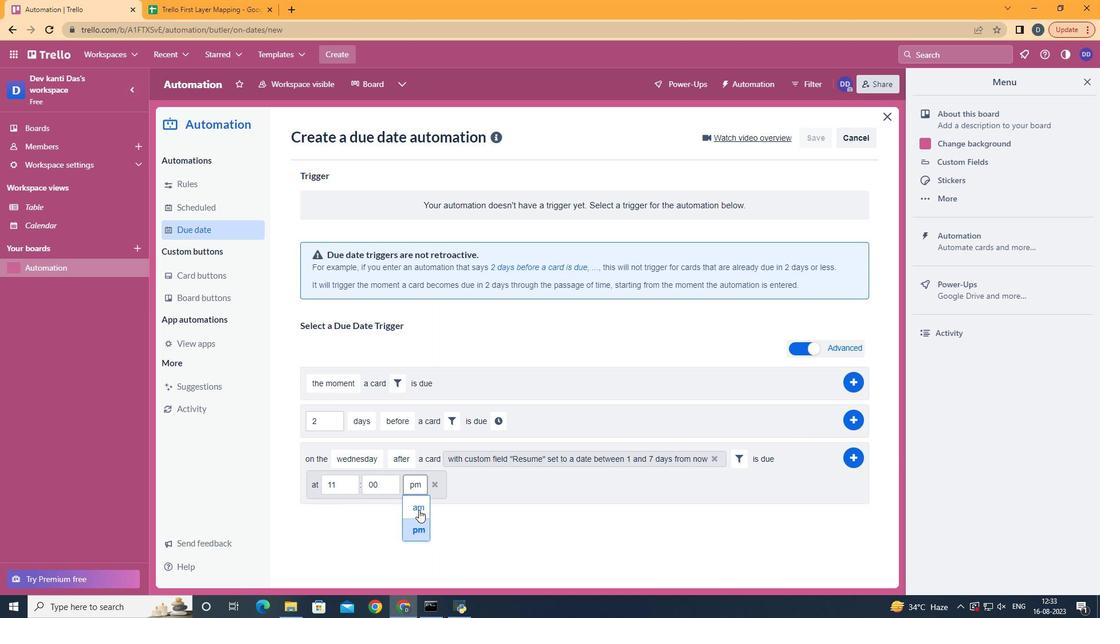 
Action: Mouse moved to (852, 462)
Screenshot: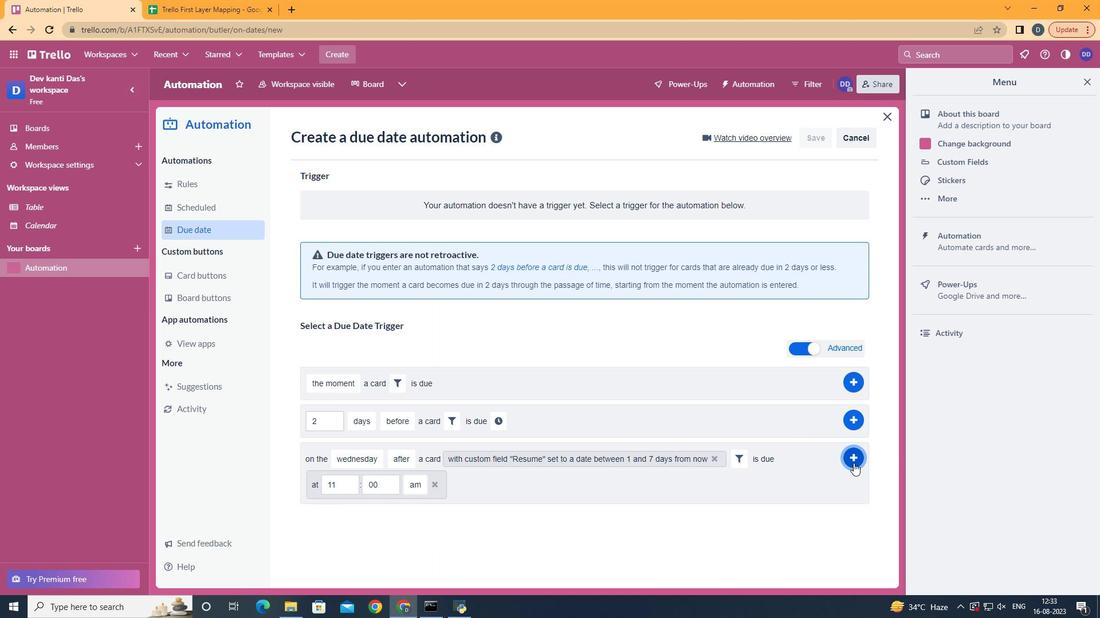 
Action: Mouse pressed left at (852, 462)
Screenshot: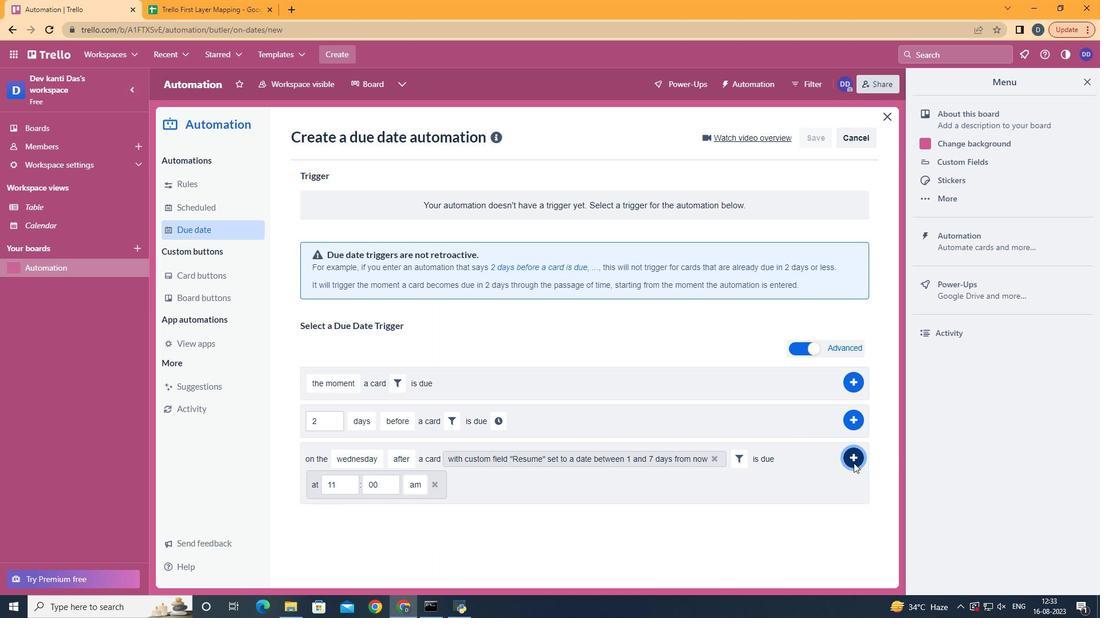 
